 Task: Open Card Card0000000036 in Board Board0000000009 in Workspace WS0000000003 in Trello. Add Member Nikrathi889@gmail.com to Card Card0000000036 in Board Board0000000009 in Workspace WS0000000003 in Trello. Add Red Label titled Label0000000036 to Card Card0000000036 in Board Board0000000009 in Workspace WS0000000003 in Trello. Add Checklist CL0000000036 to Card Card0000000036 in Board Board0000000009 in Workspace WS0000000003 in Trello. Add Dates with Start Date as Nov 01 2023 and Due Date as Nov 30 2023 to Card Card0000000036 in Board Board0000000009 in Workspace WS0000000003 in Trello
Action: Mouse moved to (353, 513)
Screenshot: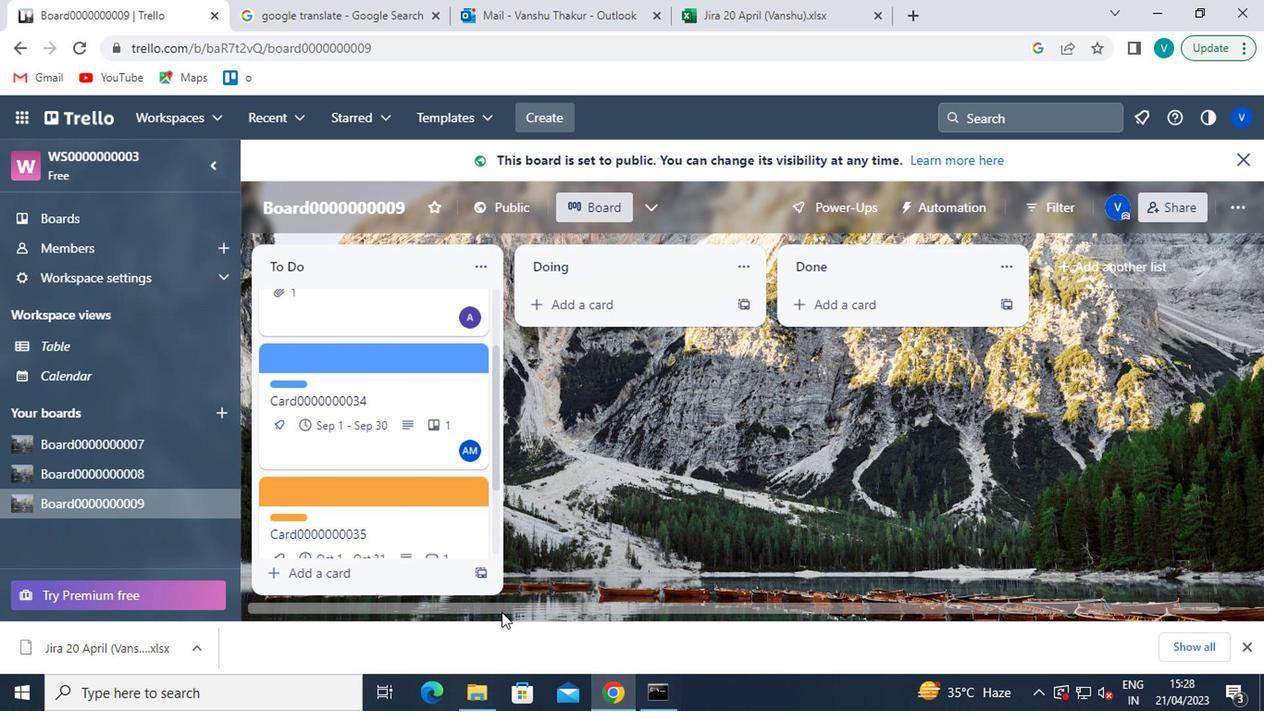 
Action: Mouse scrolled (353, 512) with delta (0, -1)
Screenshot: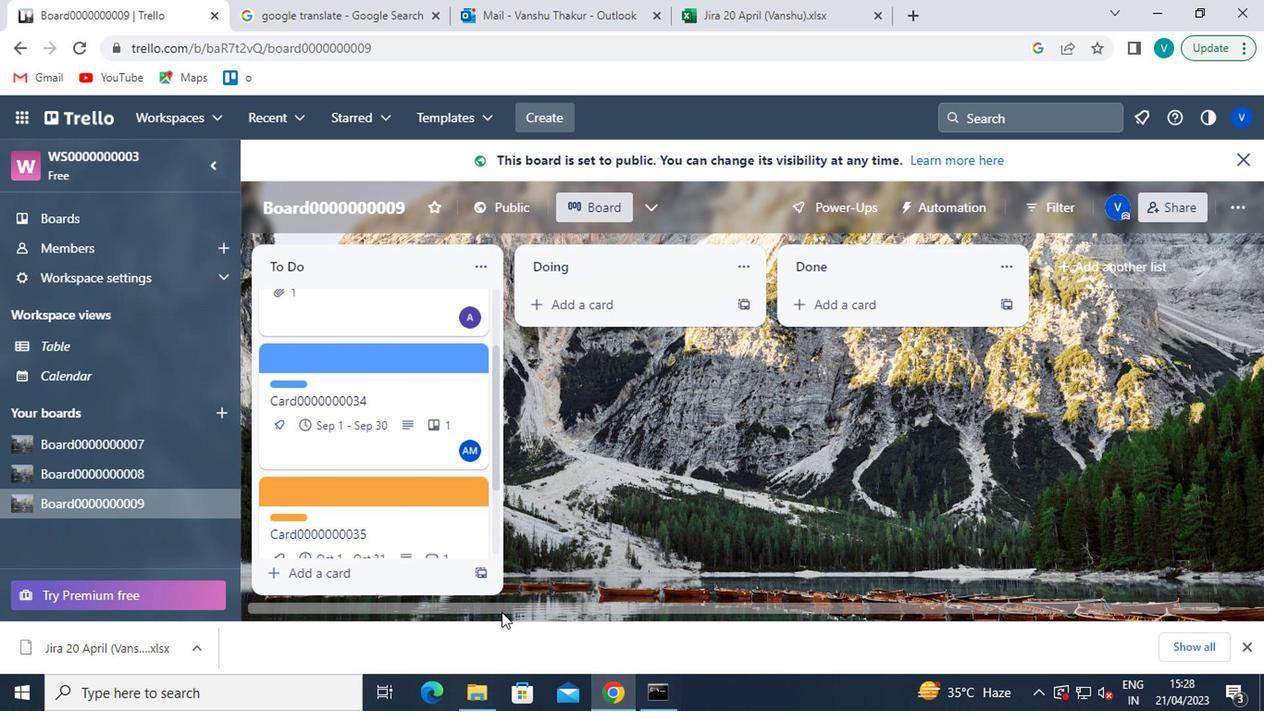 
Action: Mouse moved to (351, 502)
Screenshot: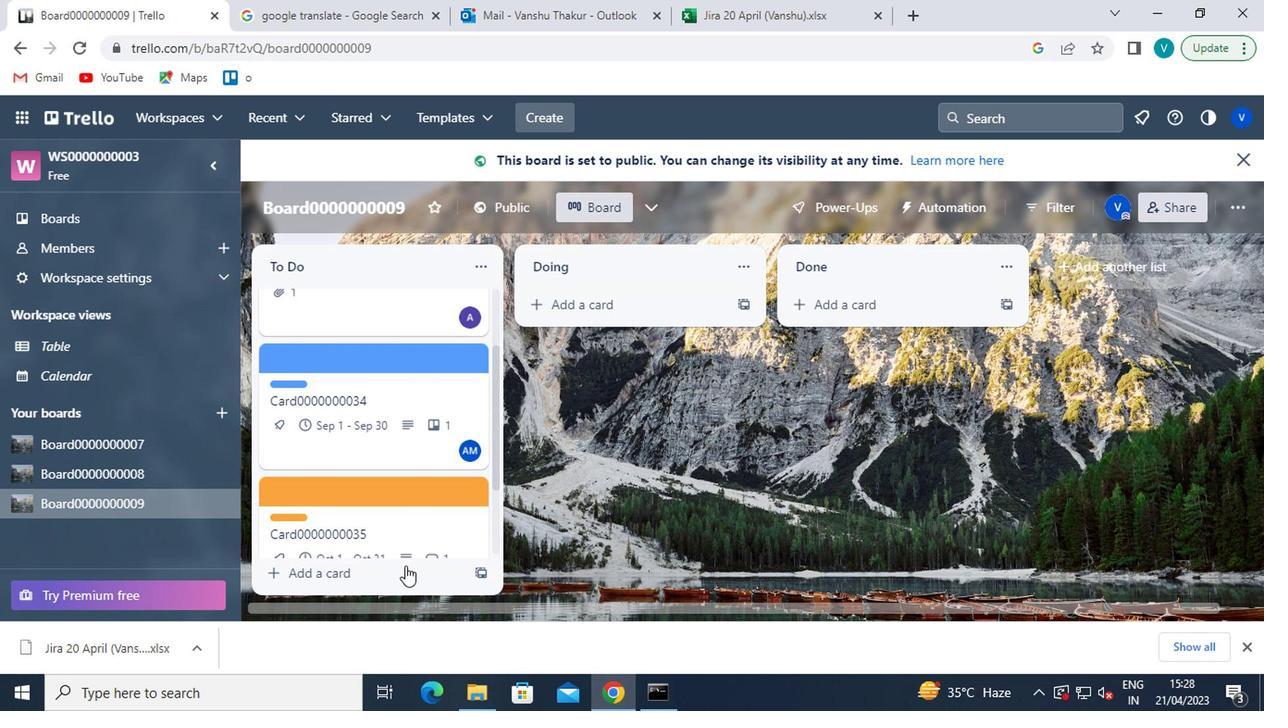 
Action: Mouse scrolled (351, 501) with delta (0, 0)
Screenshot: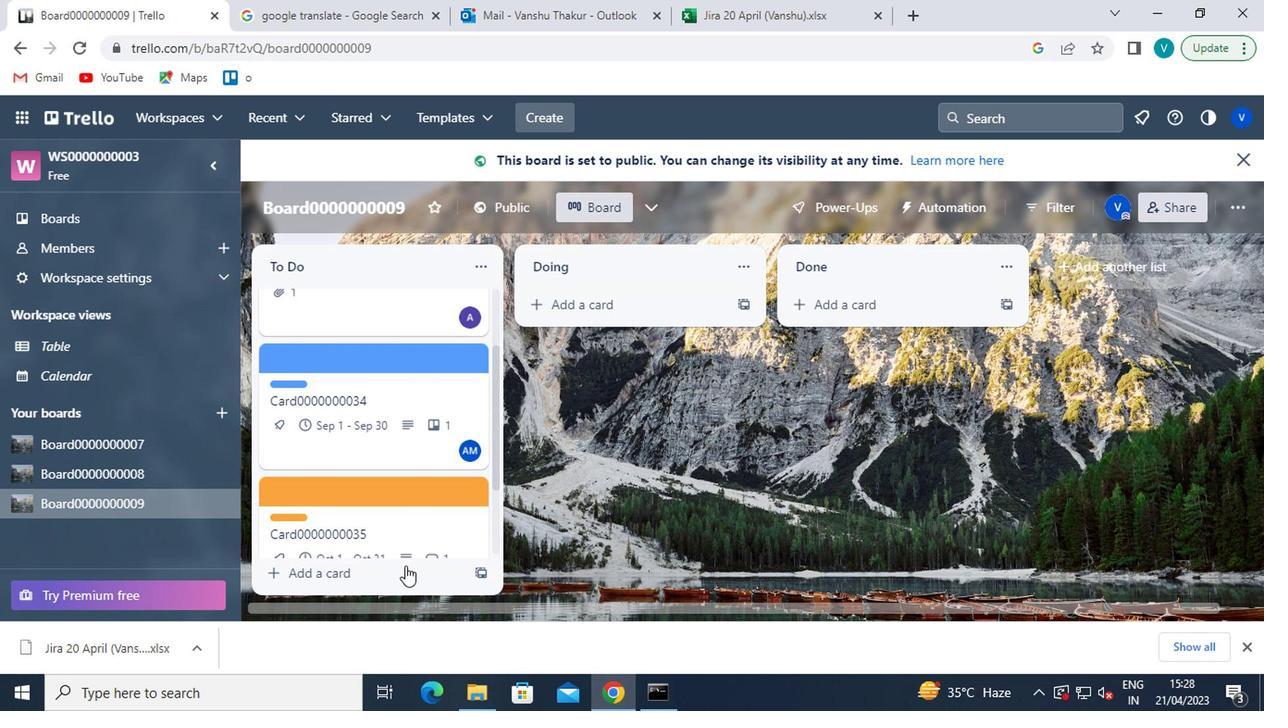 
Action: Mouse moved to (351, 502)
Screenshot: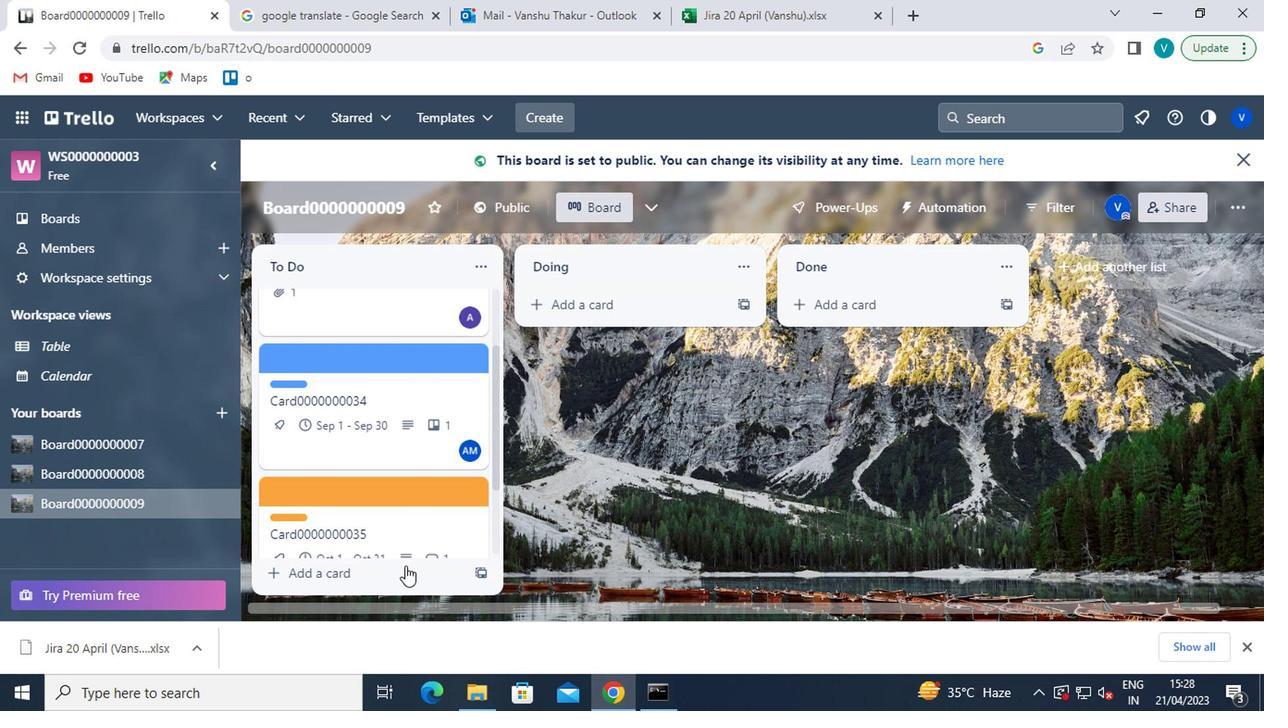
Action: Mouse scrolled (351, 501) with delta (0, 0)
Screenshot: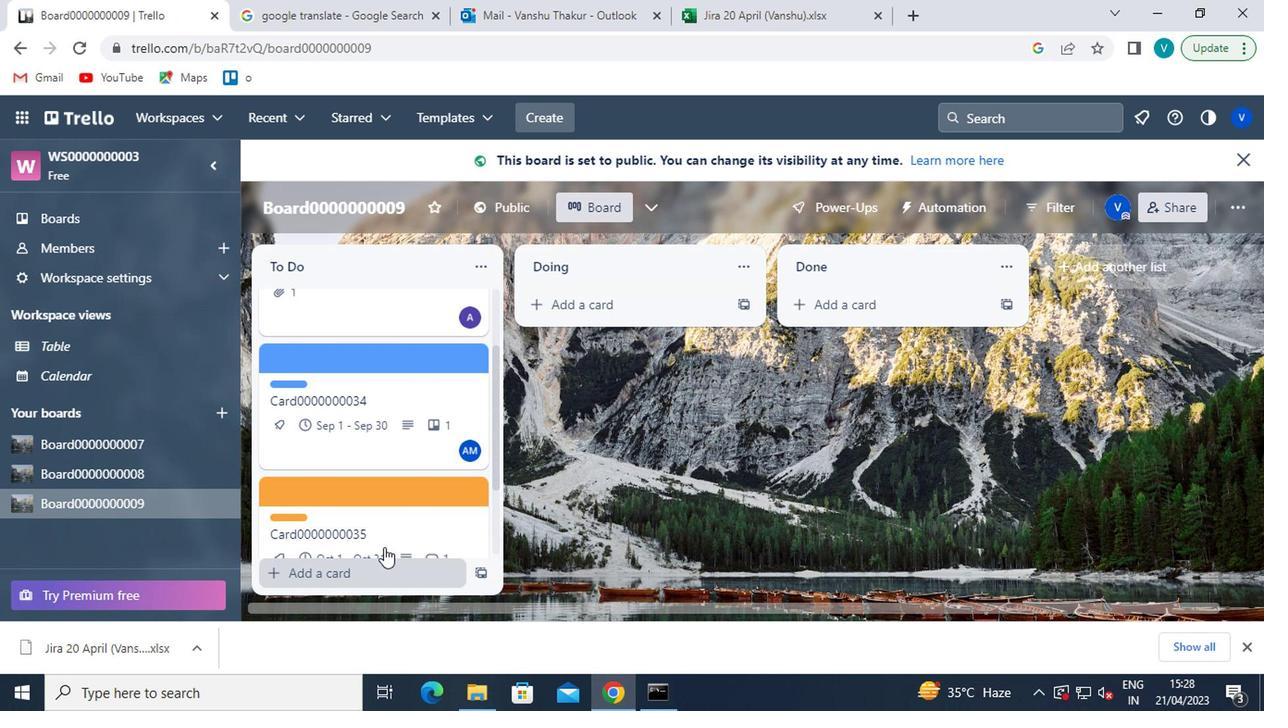 
Action: Mouse scrolled (351, 501) with delta (0, 0)
Screenshot: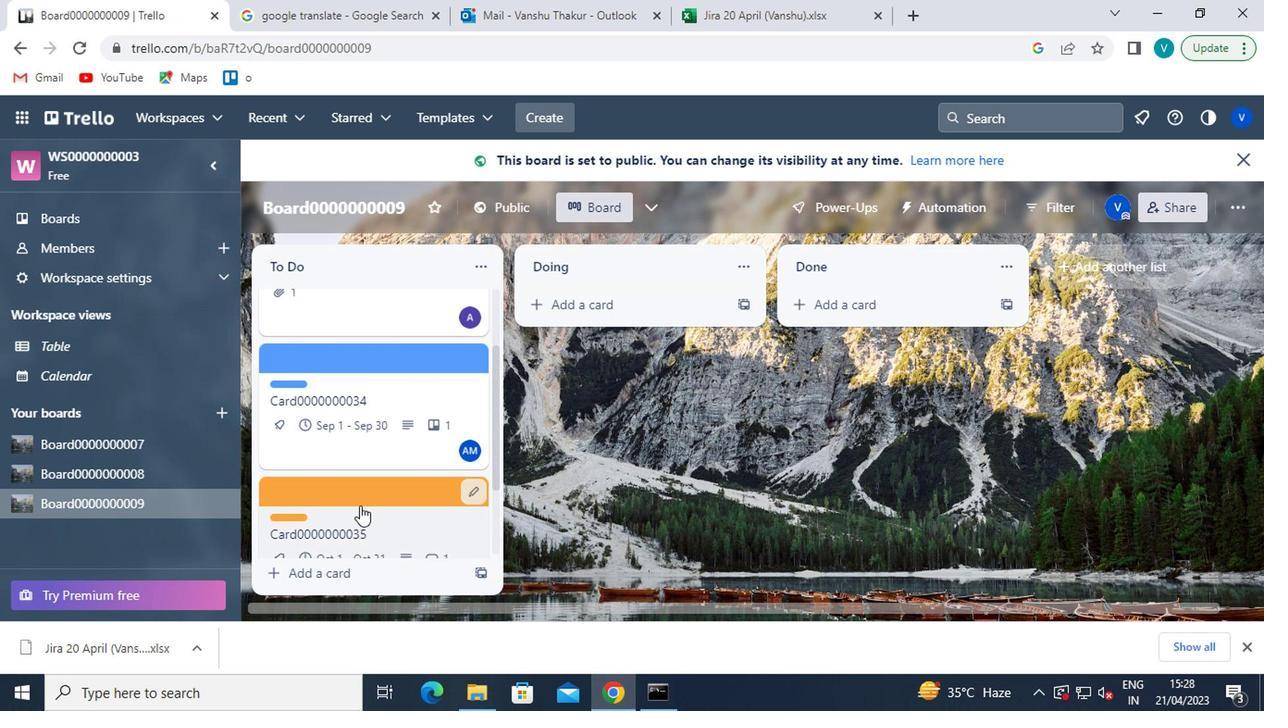
Action: Mouse scrolled (351, 501) with delta (0, 0)
Screenshot: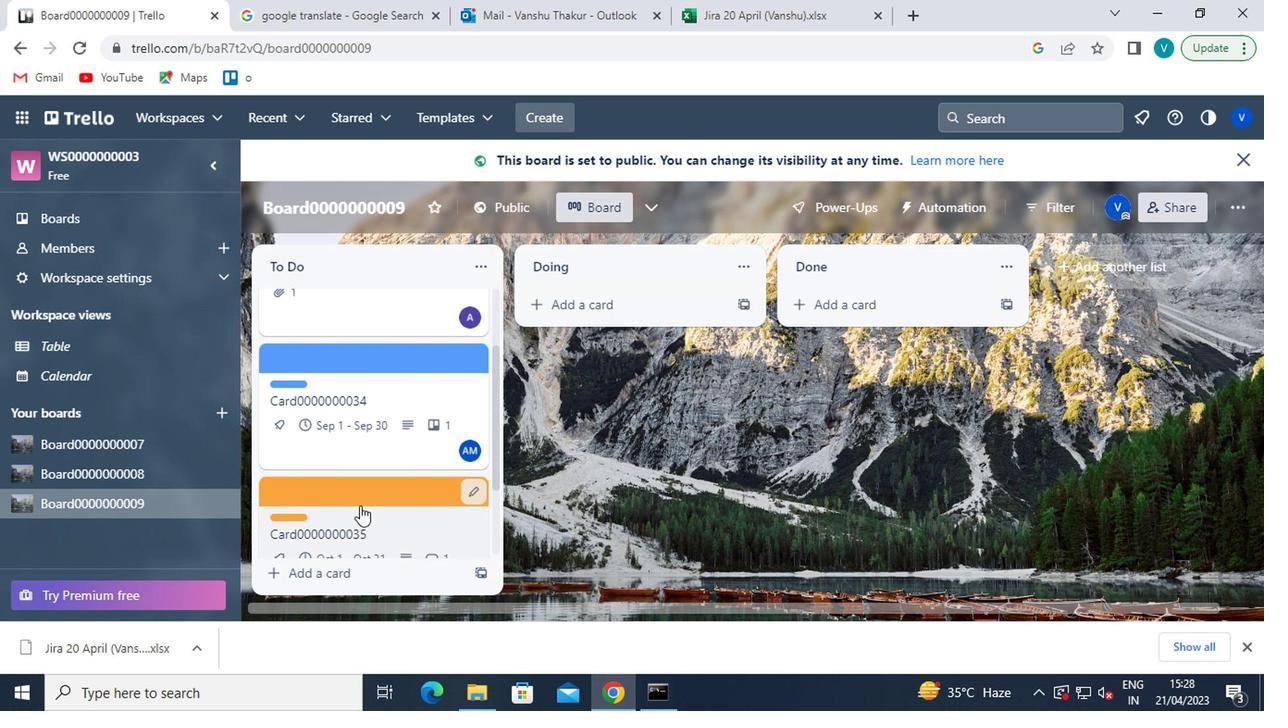 
Action: Mouse moved to (364, 528)
Screenshot: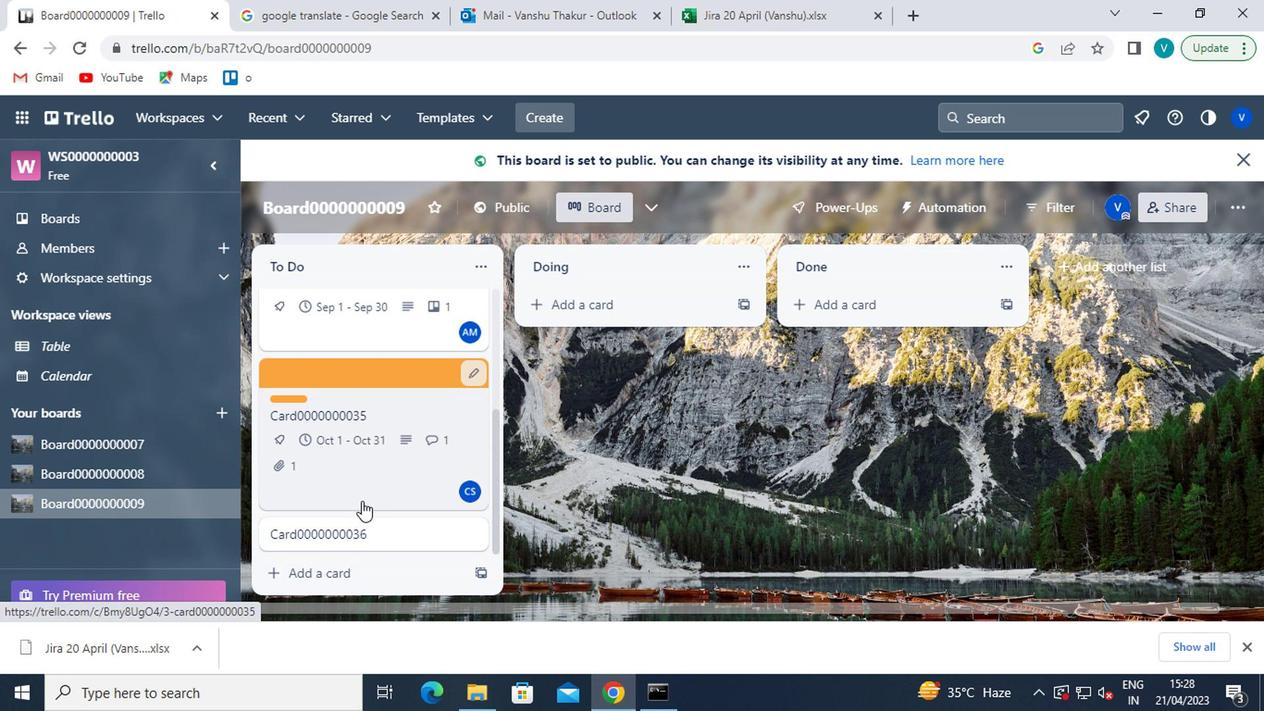 
Action: Mouse pressed left at (364, 528)
Screenshot: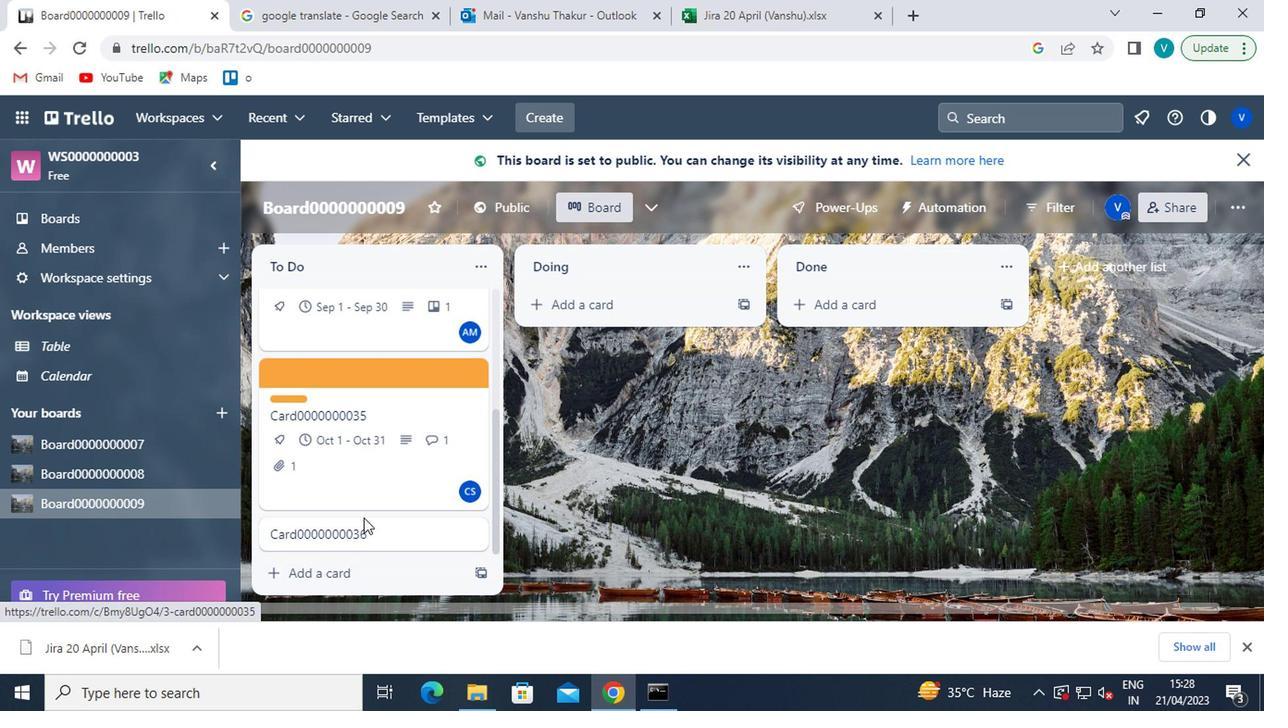 
Action: Mouse moved to (850, 263)
Screenshot: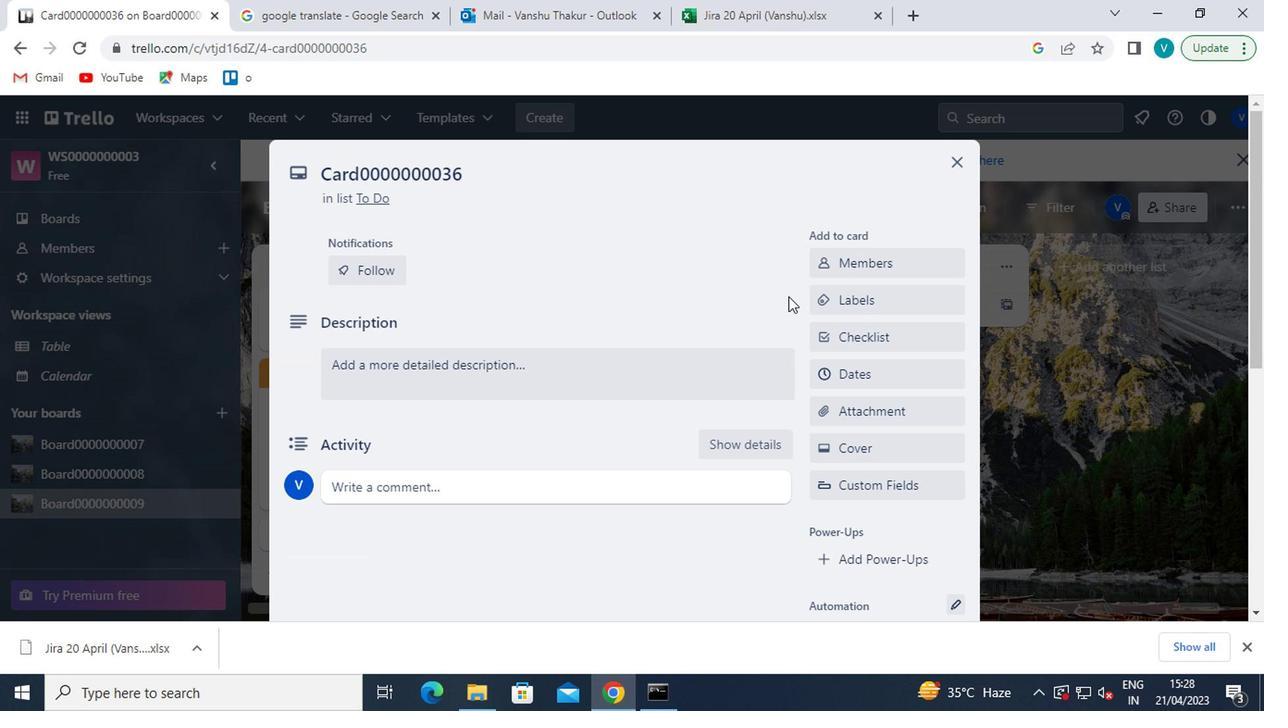 
Action: Mouse pressed left at (850, 263)
Screenshot: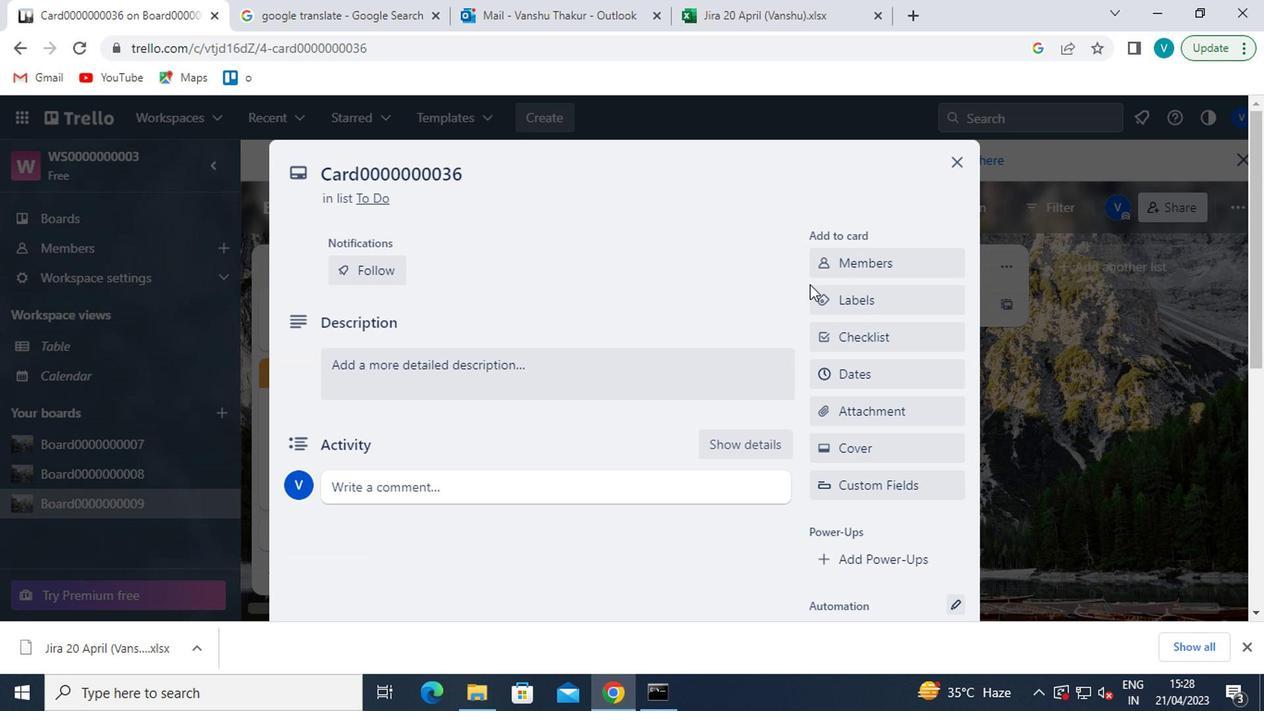 
Action: Mouse moved to (867, 358)
Screenshot: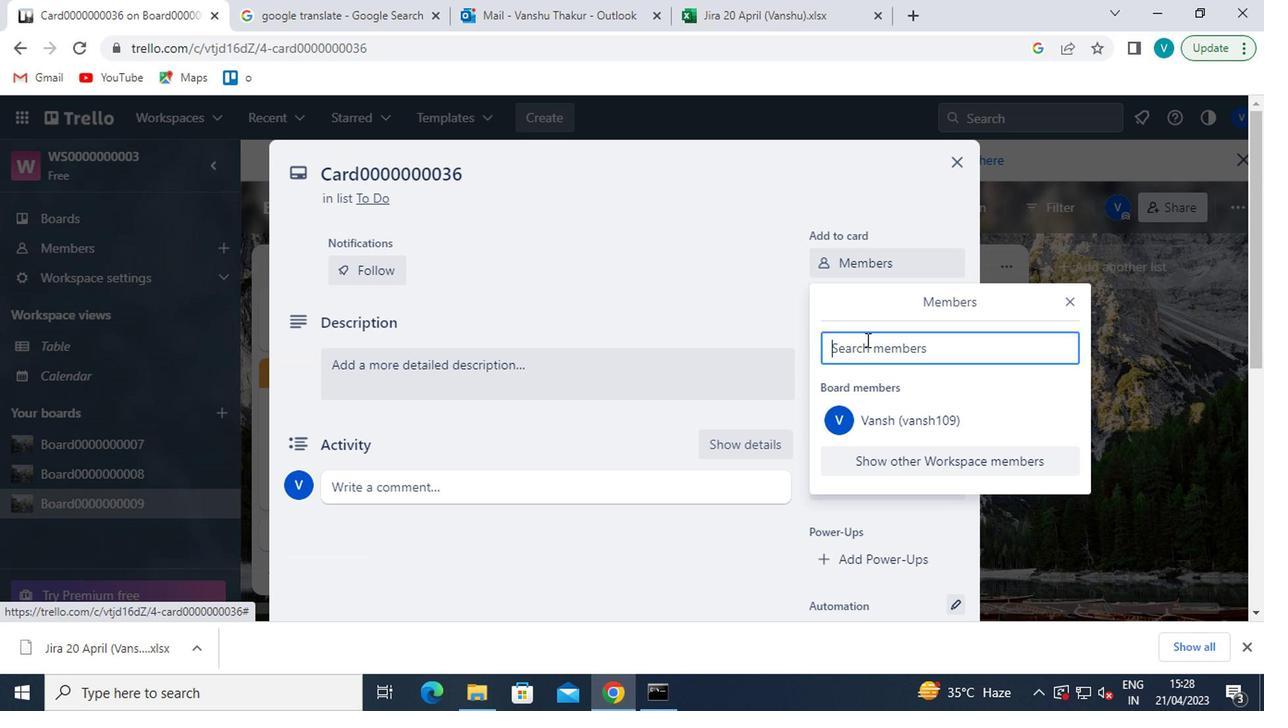 
Action: Mouse pressed left at (867, 358)
Screenshot: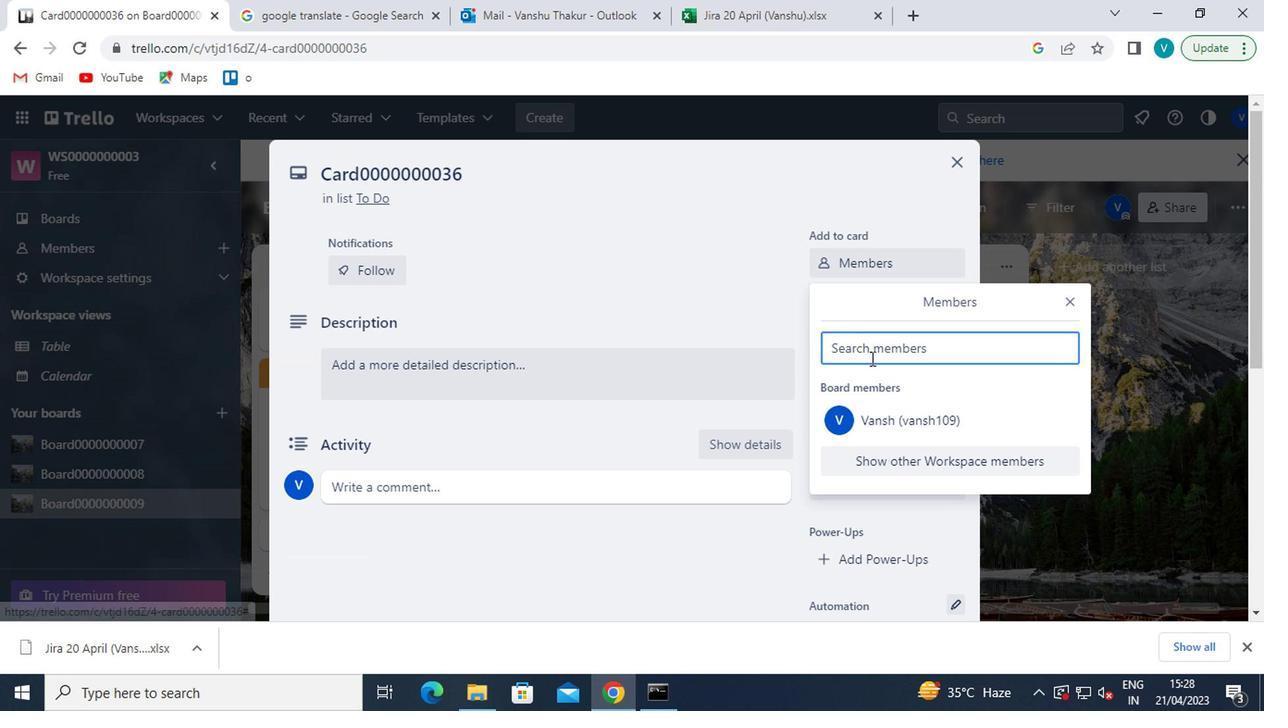 
Action: Mouse moved to (873, 360)
Screenshot: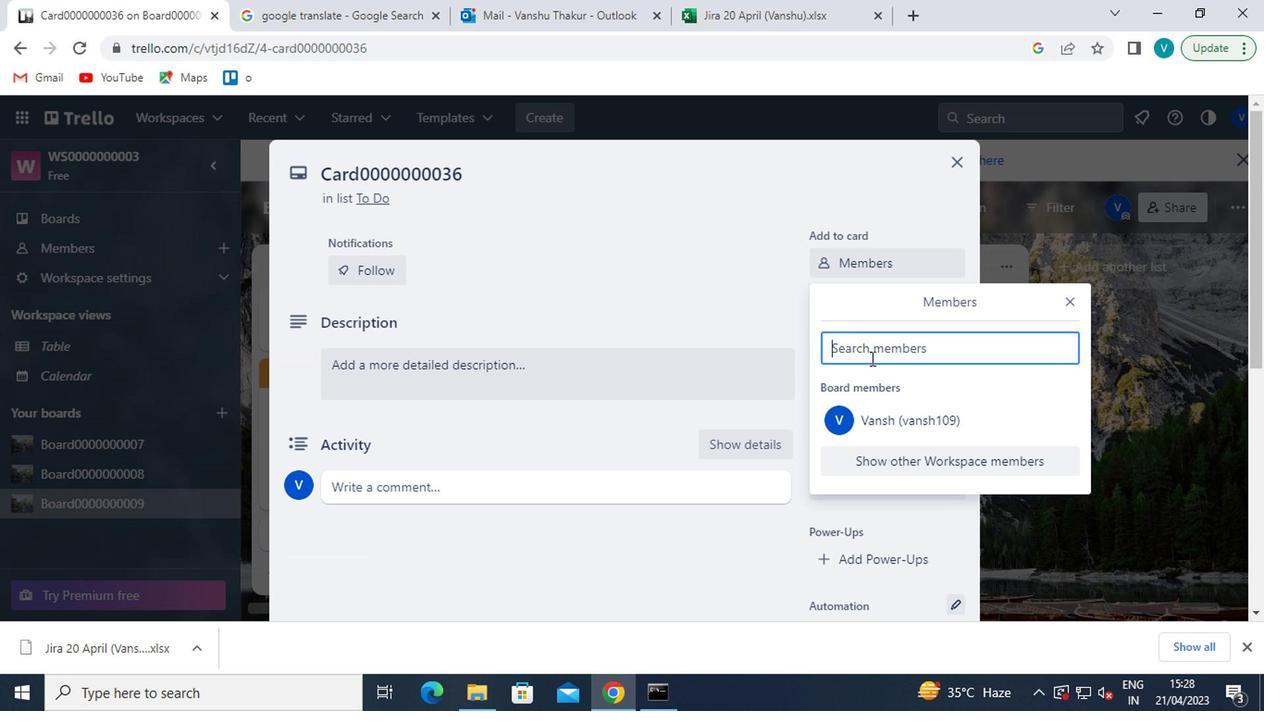 
Action: Key pressed <Key.shift>NIKRATH
Screenshot: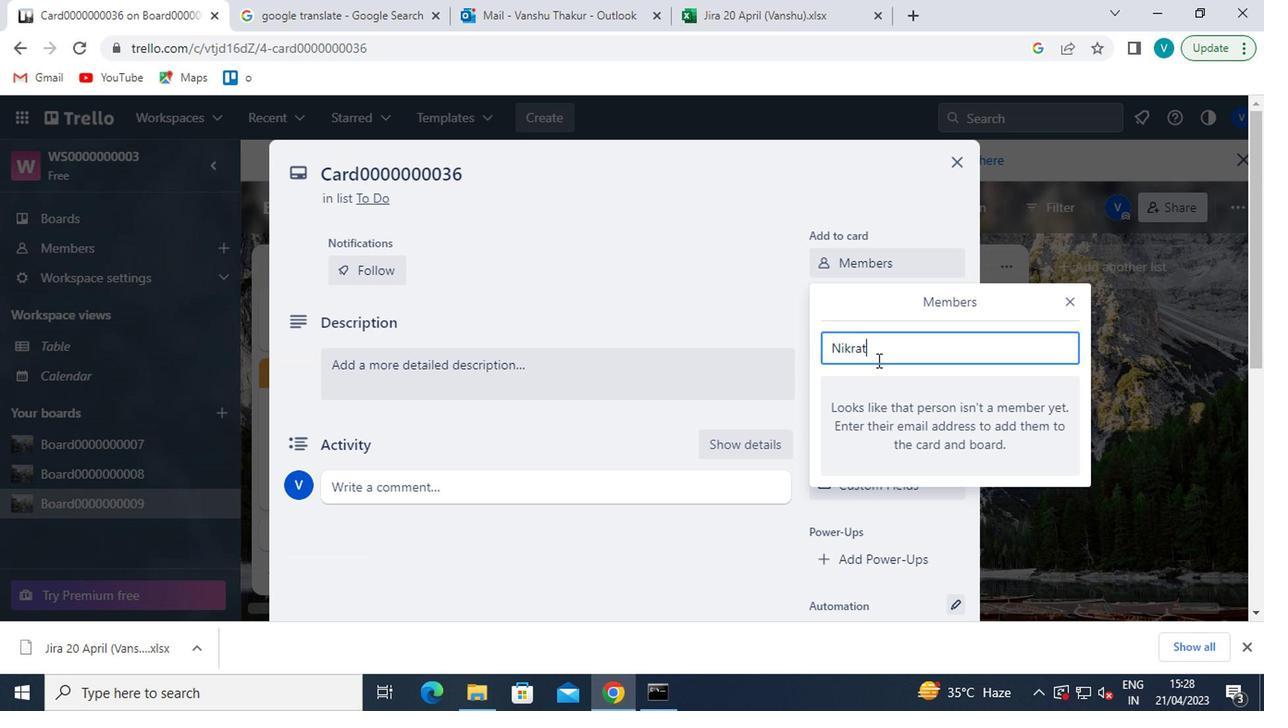 
Action: Mouse moved to (872, 360)
Screenshot: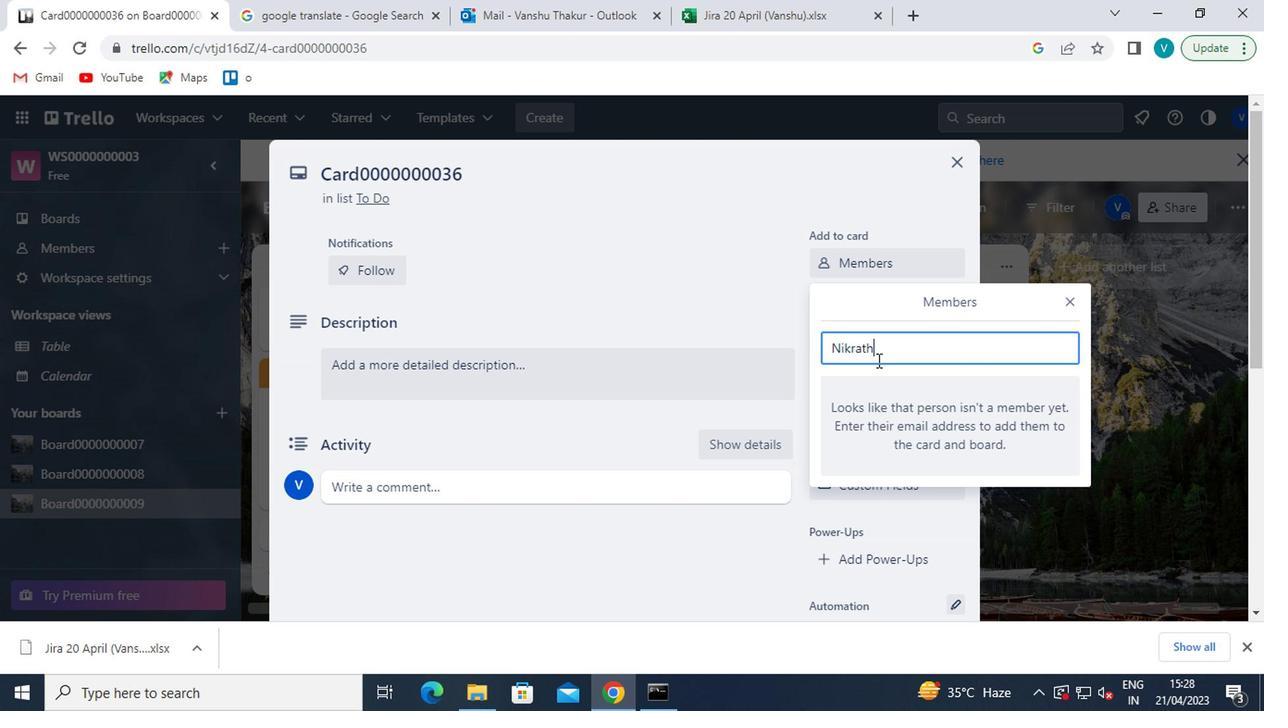 
Action: Key pressed I889<Key.shift>@GMAIL.COM
Screenshot: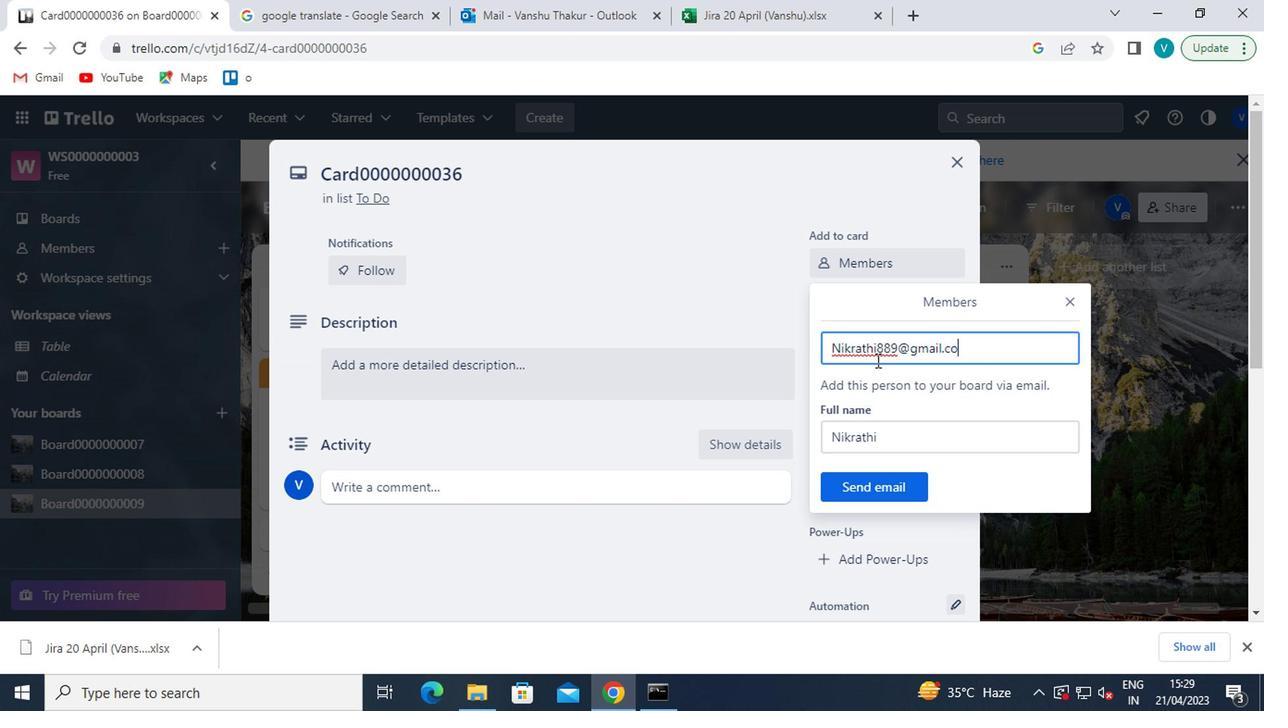 
Action: Mouse moved to (888, 479)
Screenshot: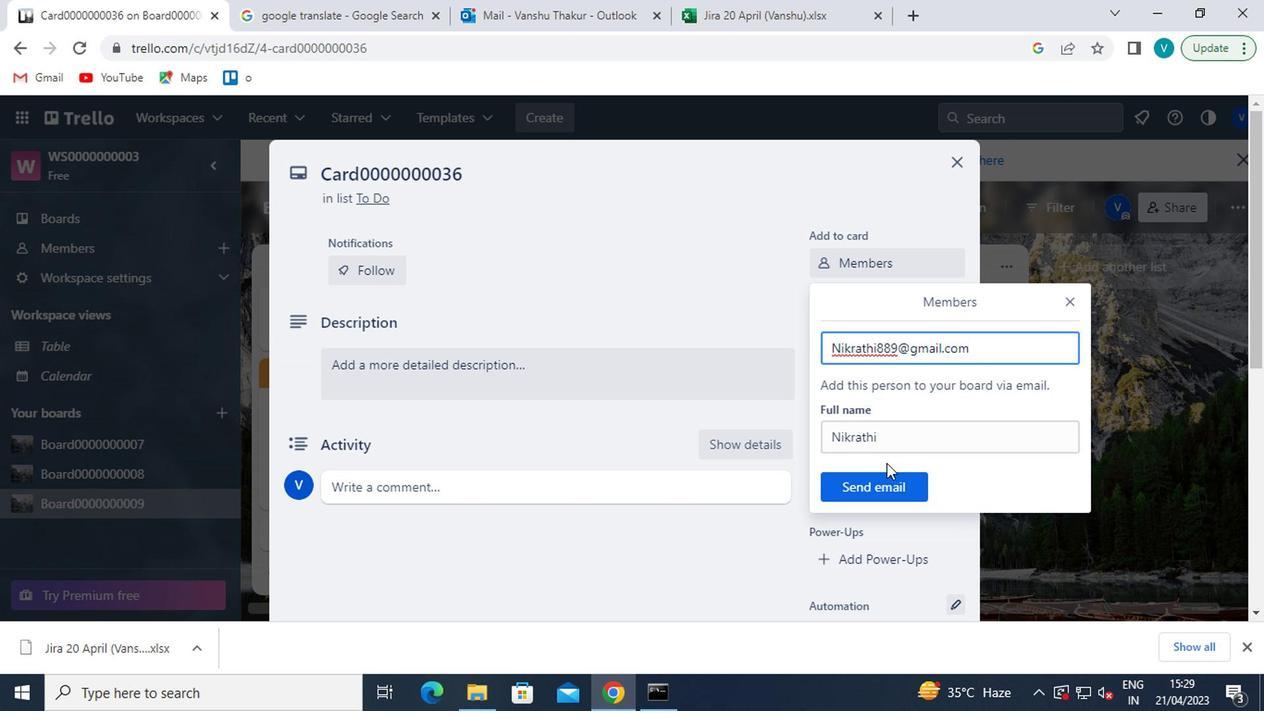 
Action: Mouse pressed left at (888, 479)
Screenshot: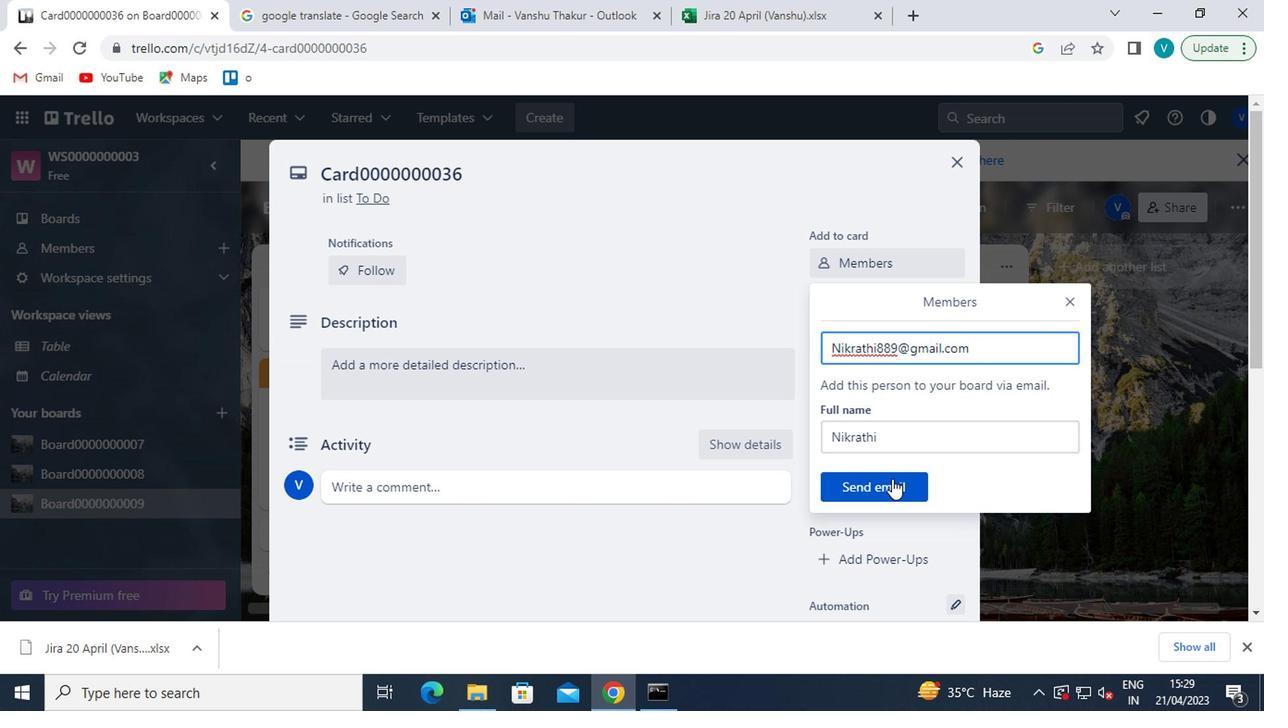 
Action: Mouse moved to (912, 309)
Screenshot: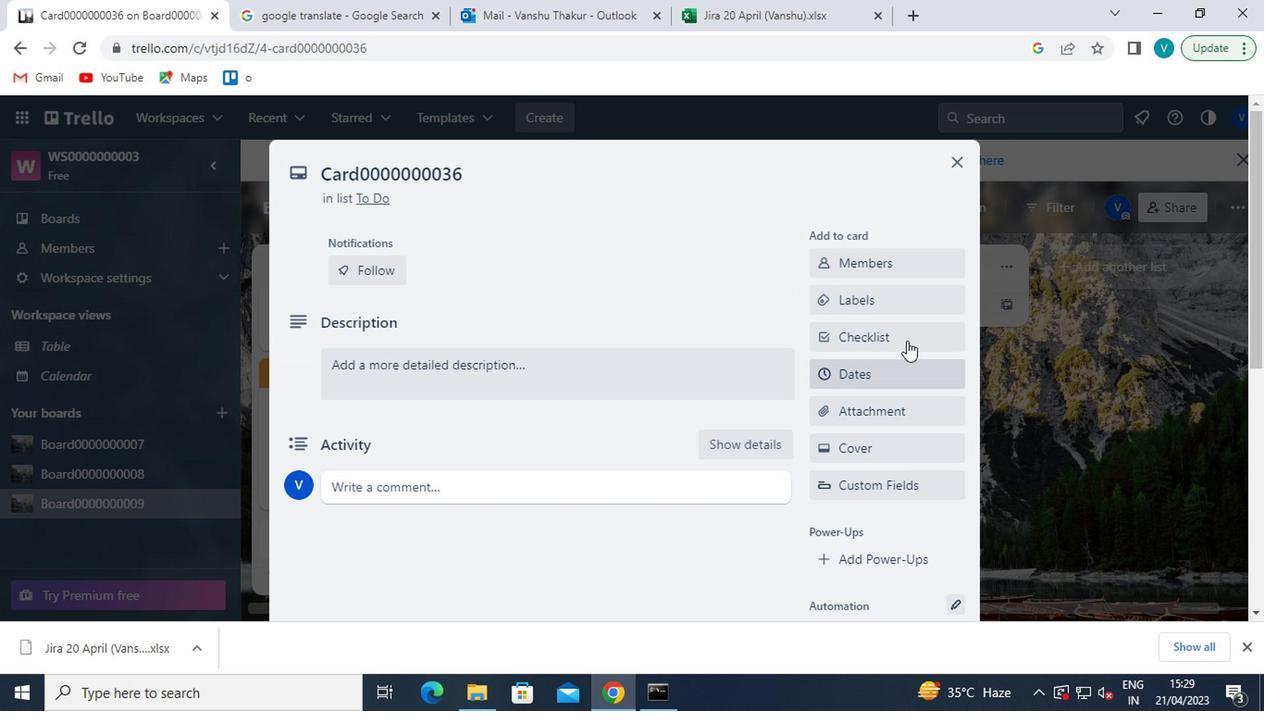 
Action: Mouse pressed left at (912, 309)
Screenshot: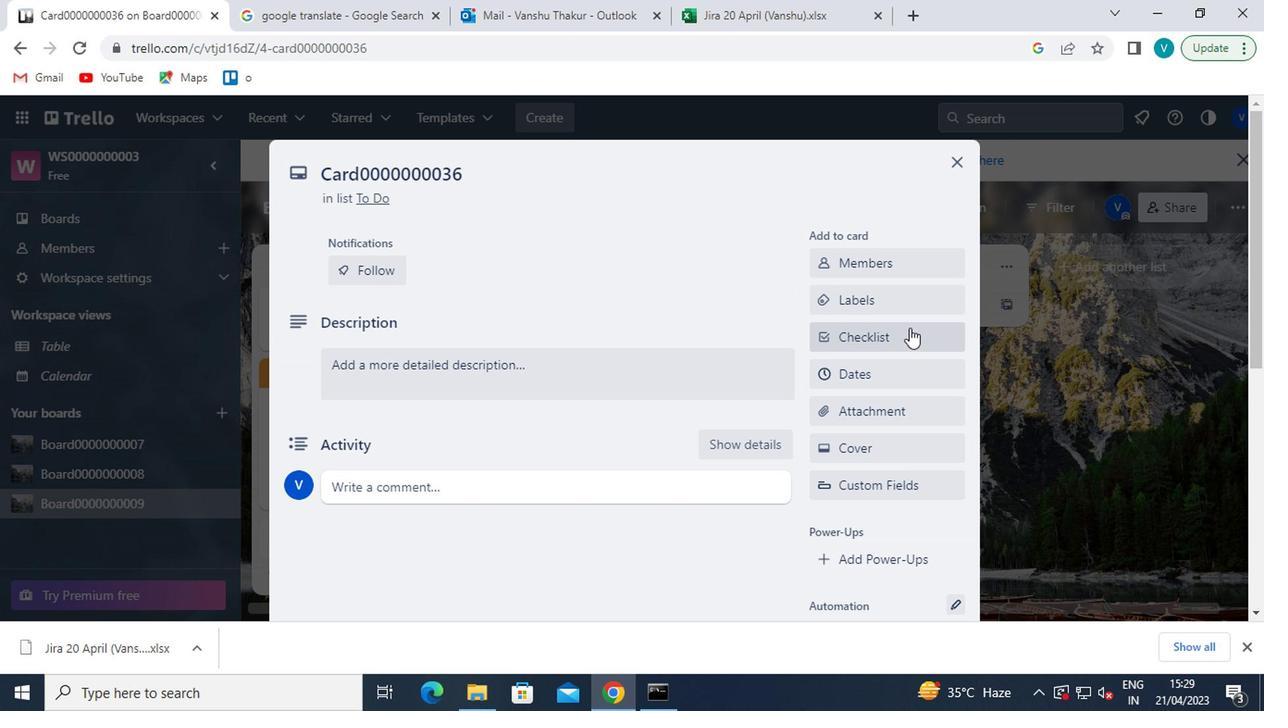 
Action: Mouse moved to (936, 586)
Screenshot: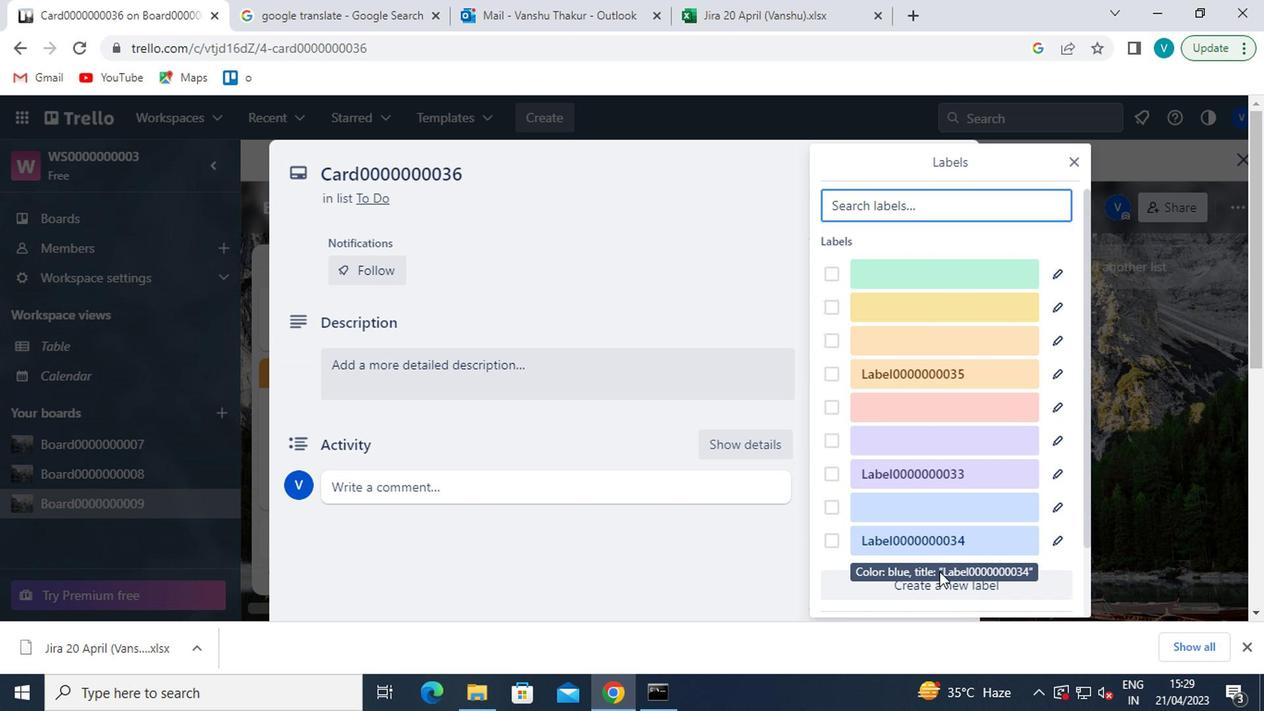 
Action: Mouse pressed left at (936, 586)
Screenshot: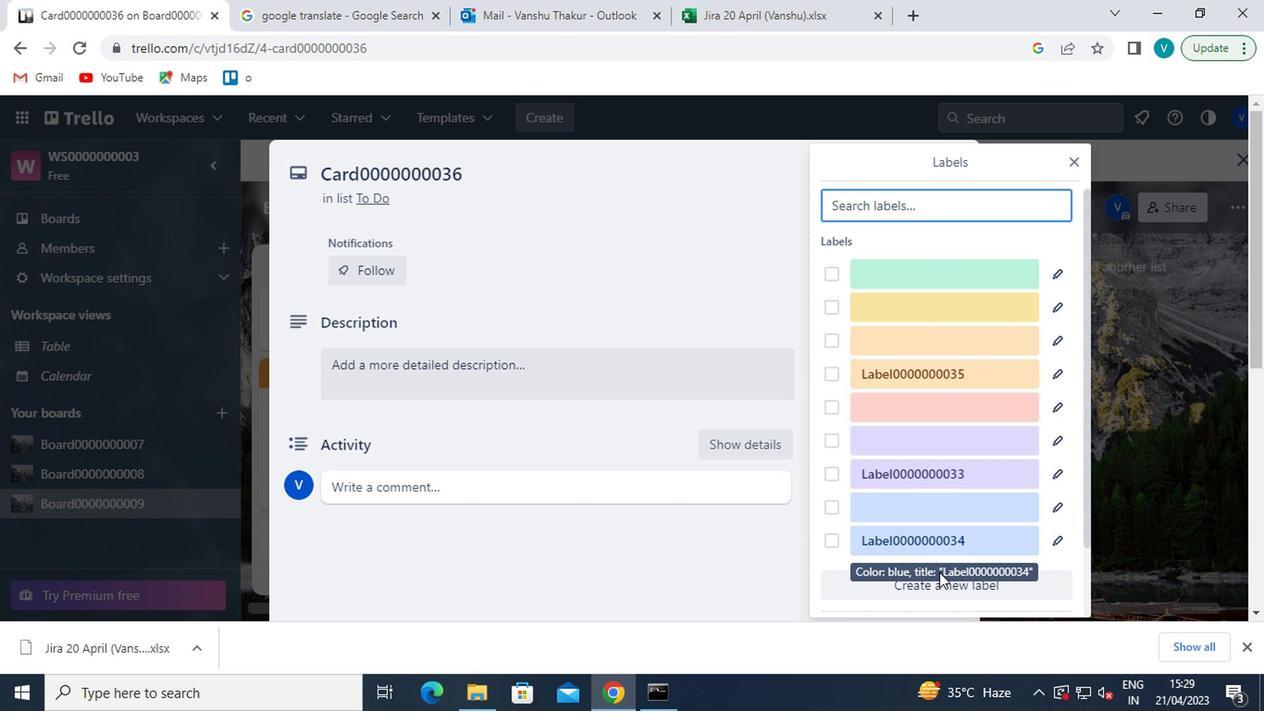 
Action: Mouse moved to (999, 433)
Screenshot: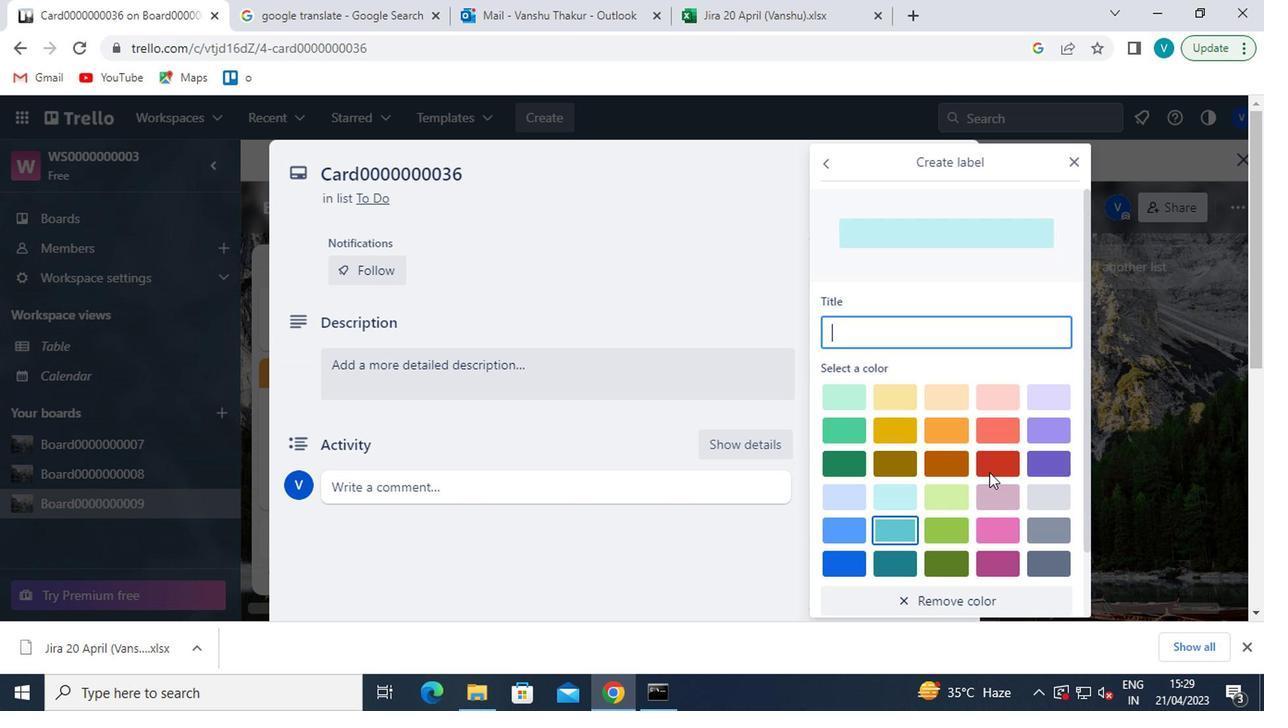 
Action: Mouse pressed left at (999, 433)
Screenshot: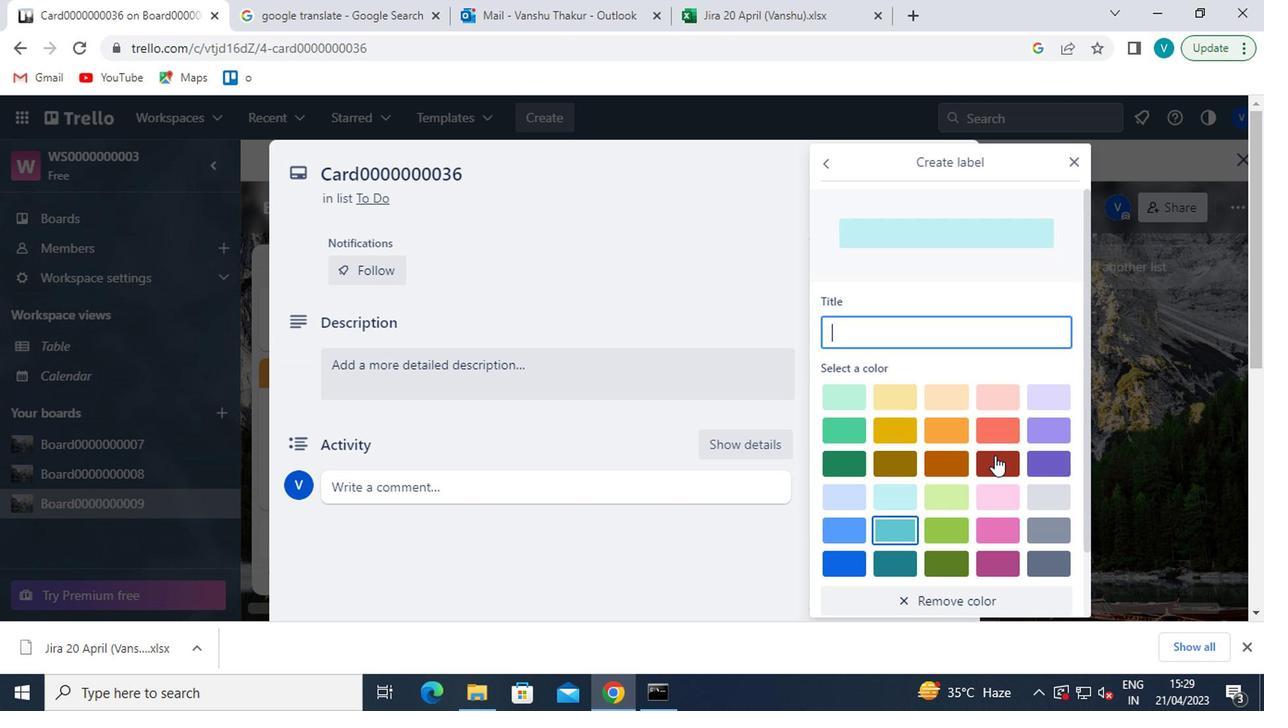 
Action: Mouse moved to (981, 340)
Screenshot: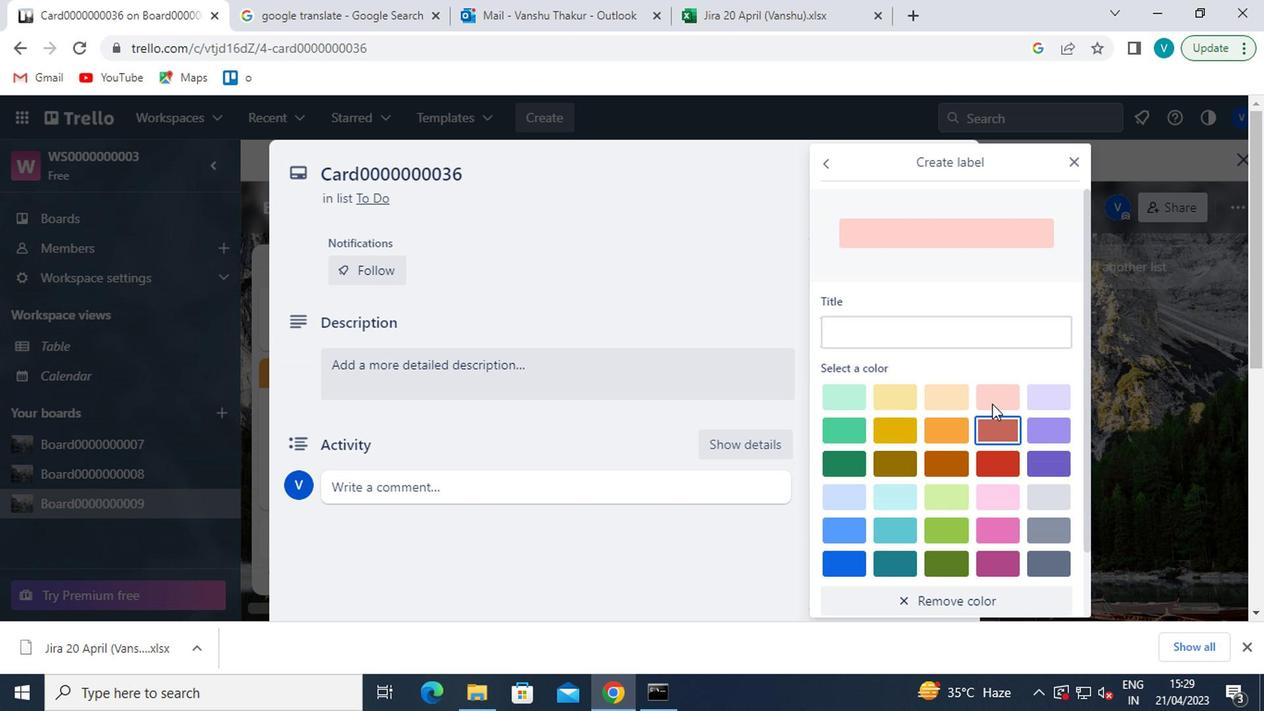 
Action: Mouse pressed left at (981, 340)
Screenshot: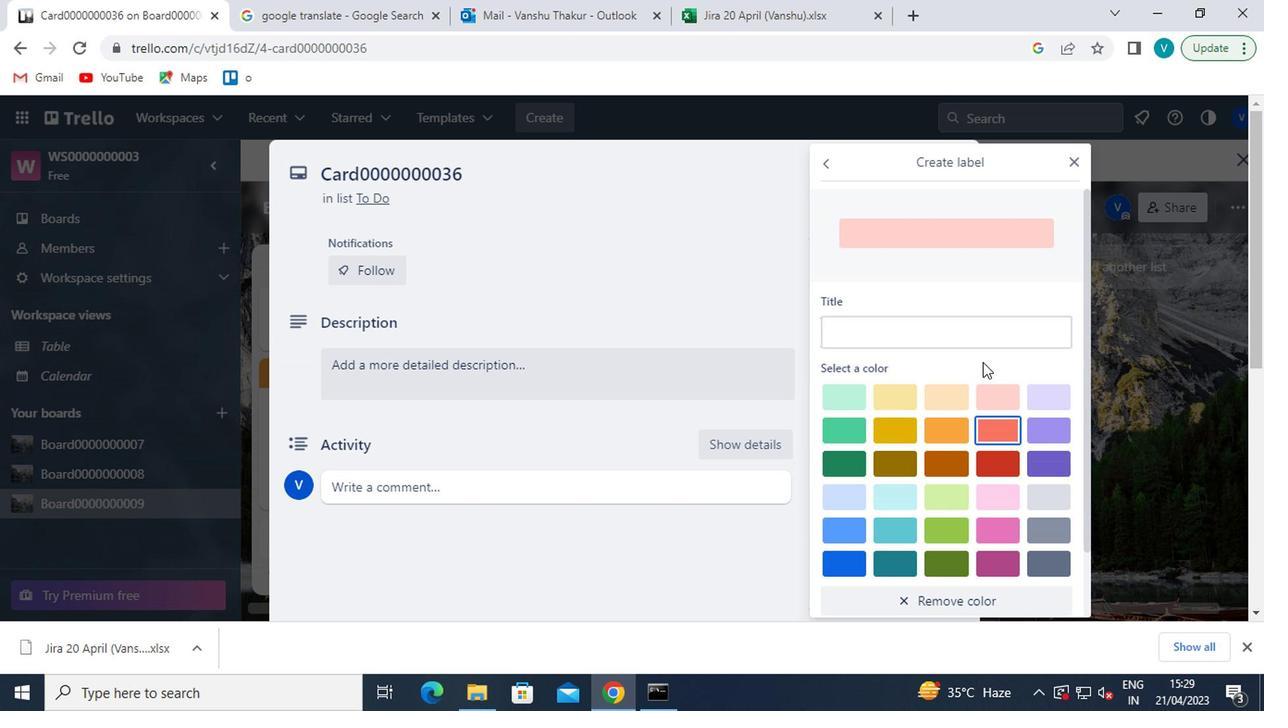 
Action: Key pressed <Key.shift>LABEL0000000036
Screenshot: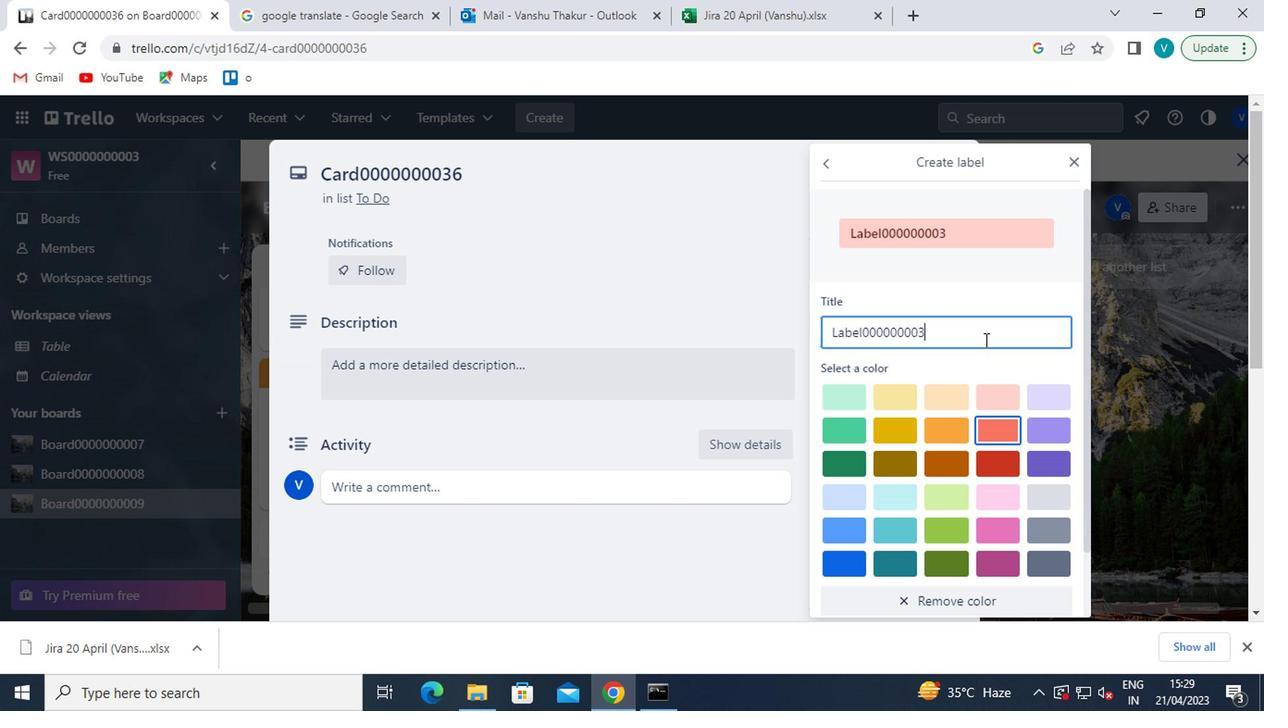
Action: Mouse scrolled (981, 339) with delta (0, -1)
Screenshot: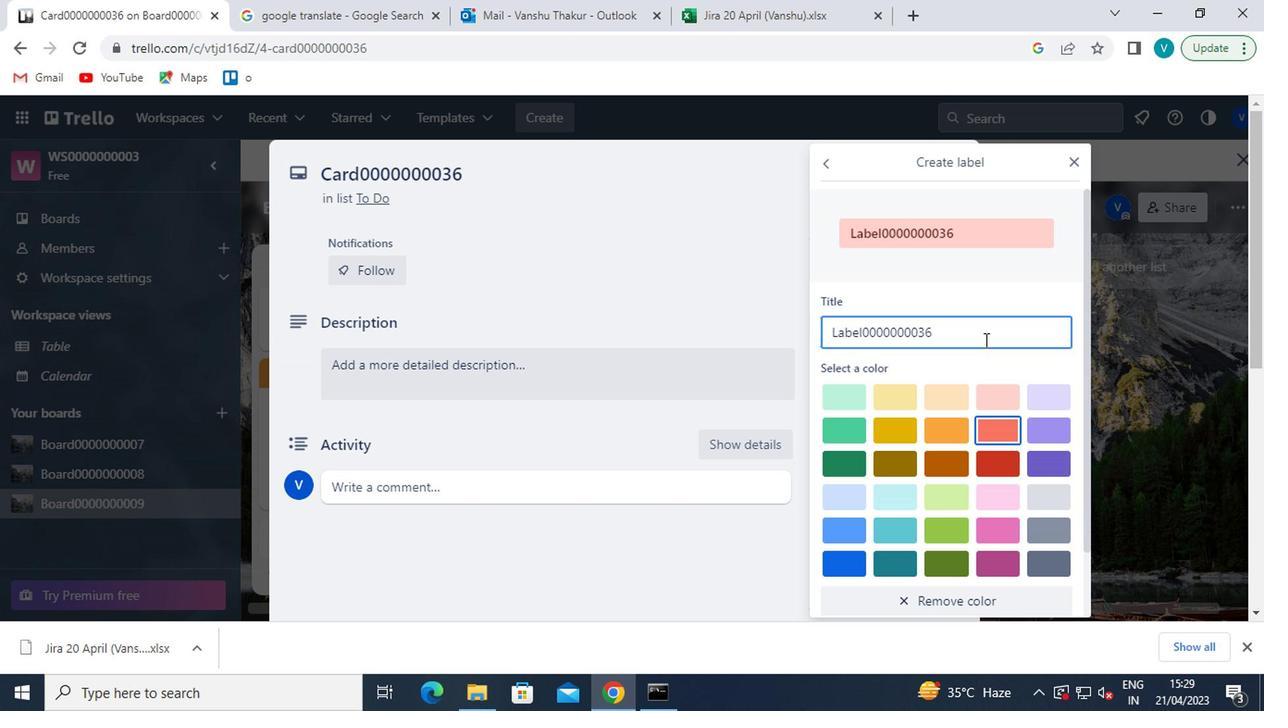 
Action: Mouse scrolled (981, 339) with delta (0, -1)
Screenshot: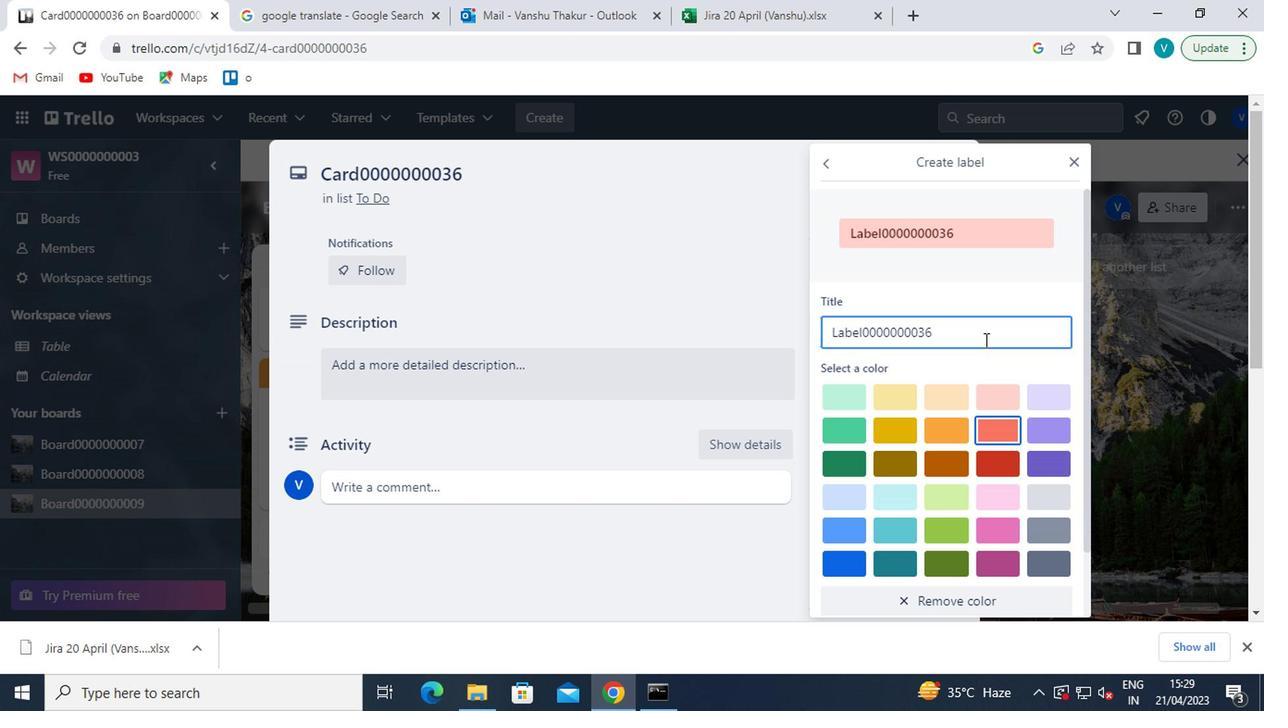 
Action: Mouse scrolled (981, 339) with delta (0, -1)
Screenshot: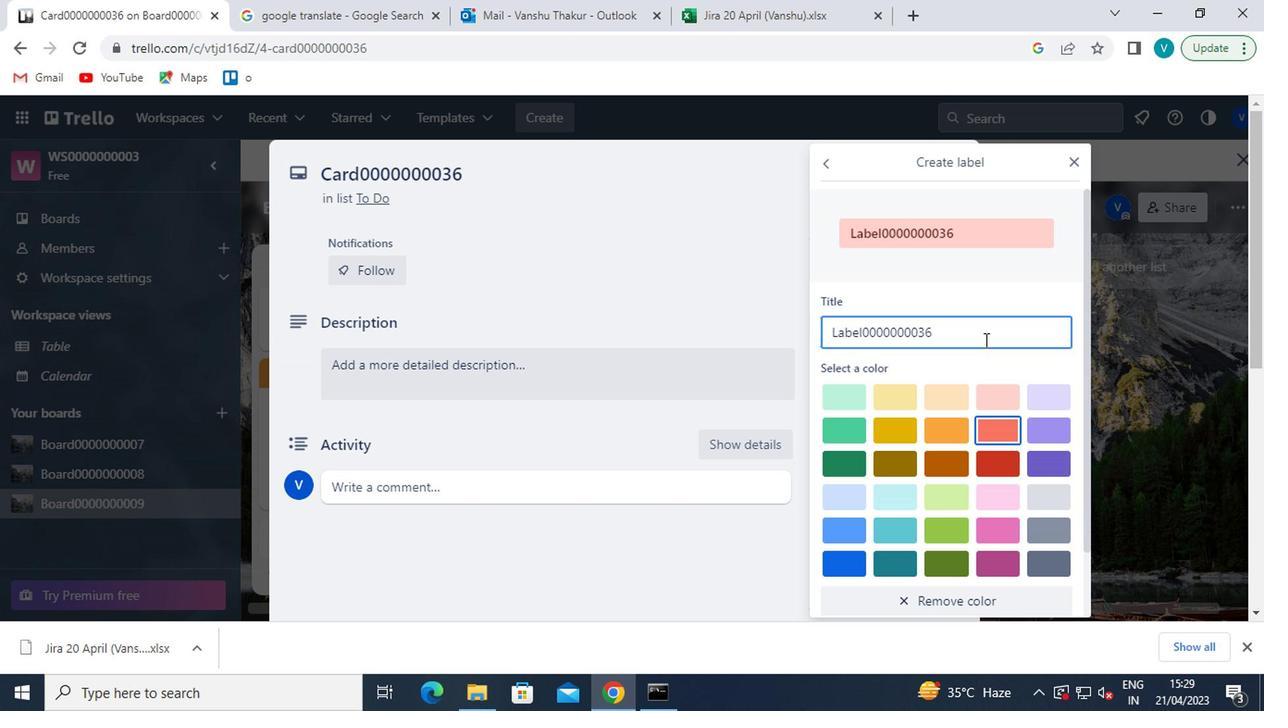 
Action: Mouse scrolled (981, 339) with delta (0, -1)
Screenshot: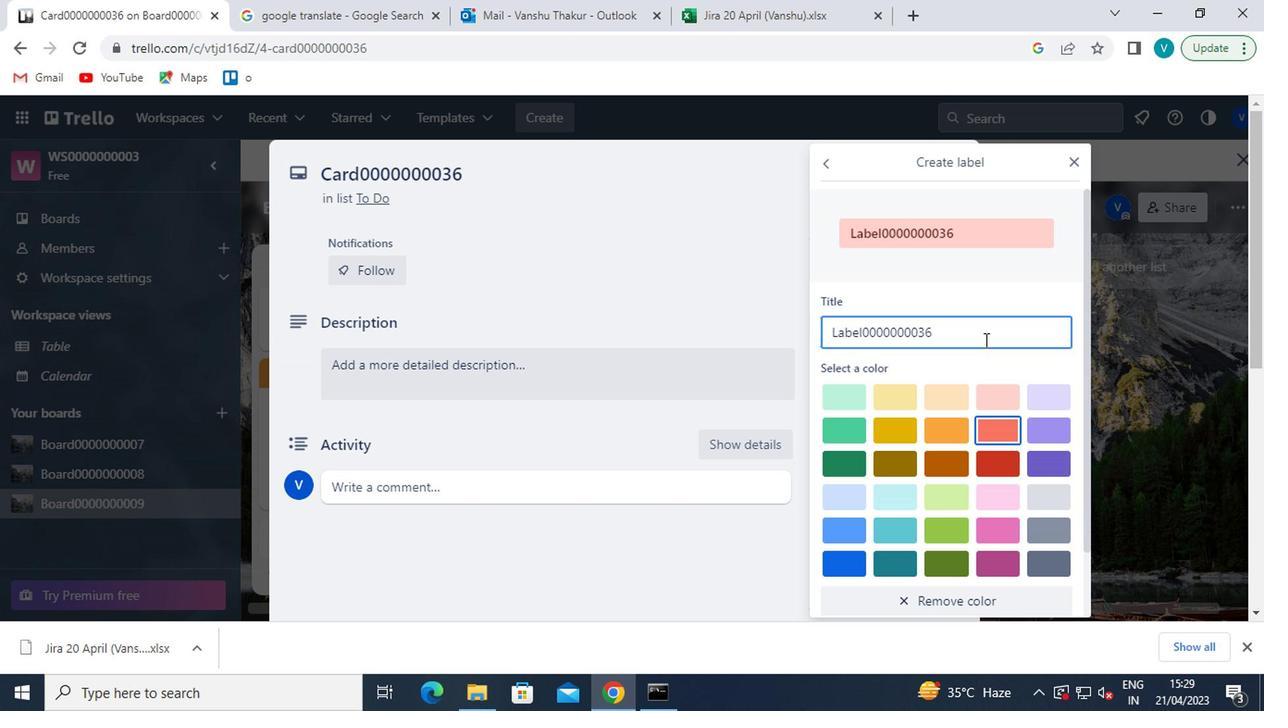 
Action: Mouse moved to (854, 580)
Screenshot: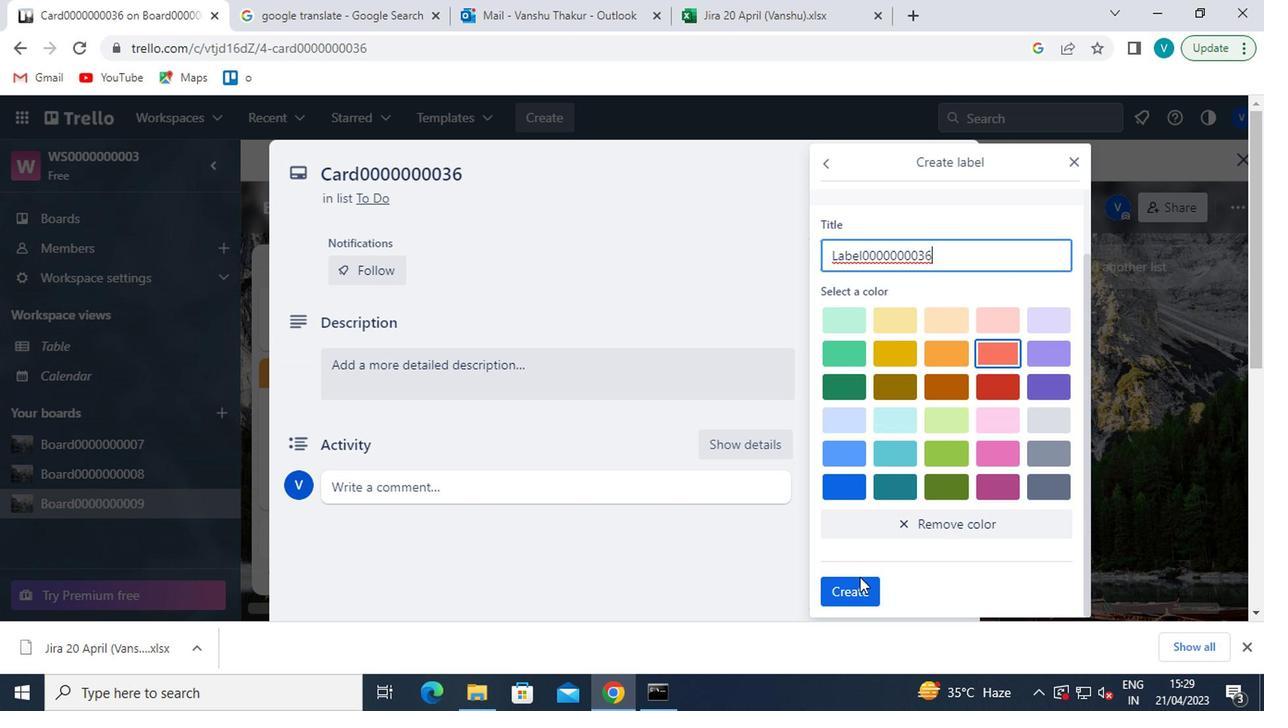 
Action: Mouse pressed left at (854, 580)
Screenshot: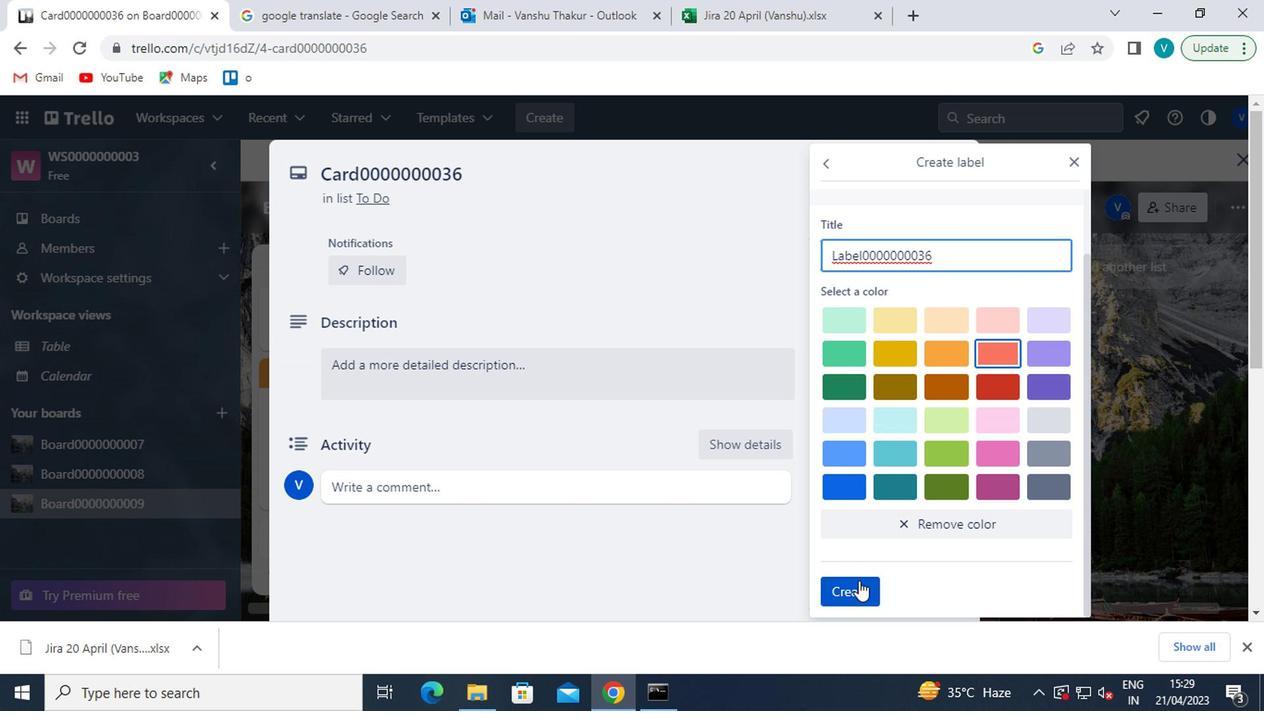 
Action: Mouse moved to (1066, 167)
Screenshot: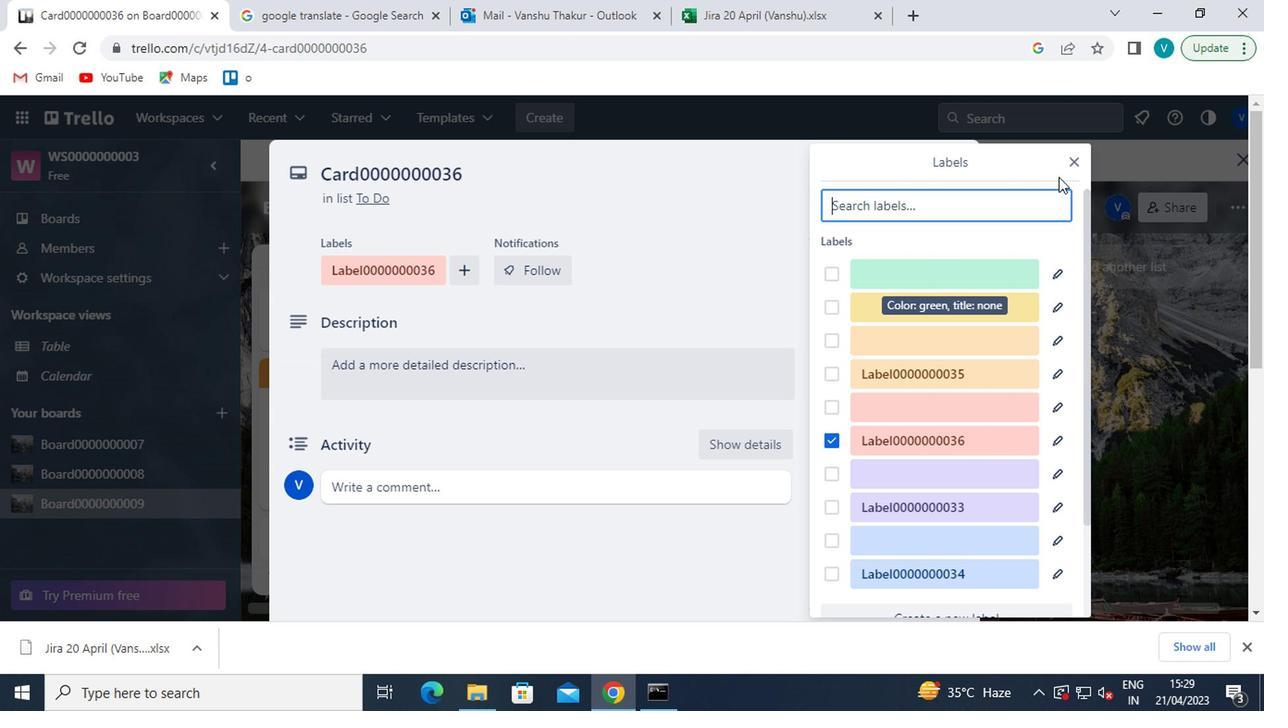 
Action: Mouse pressed left at (1066, 167)
Screenshot: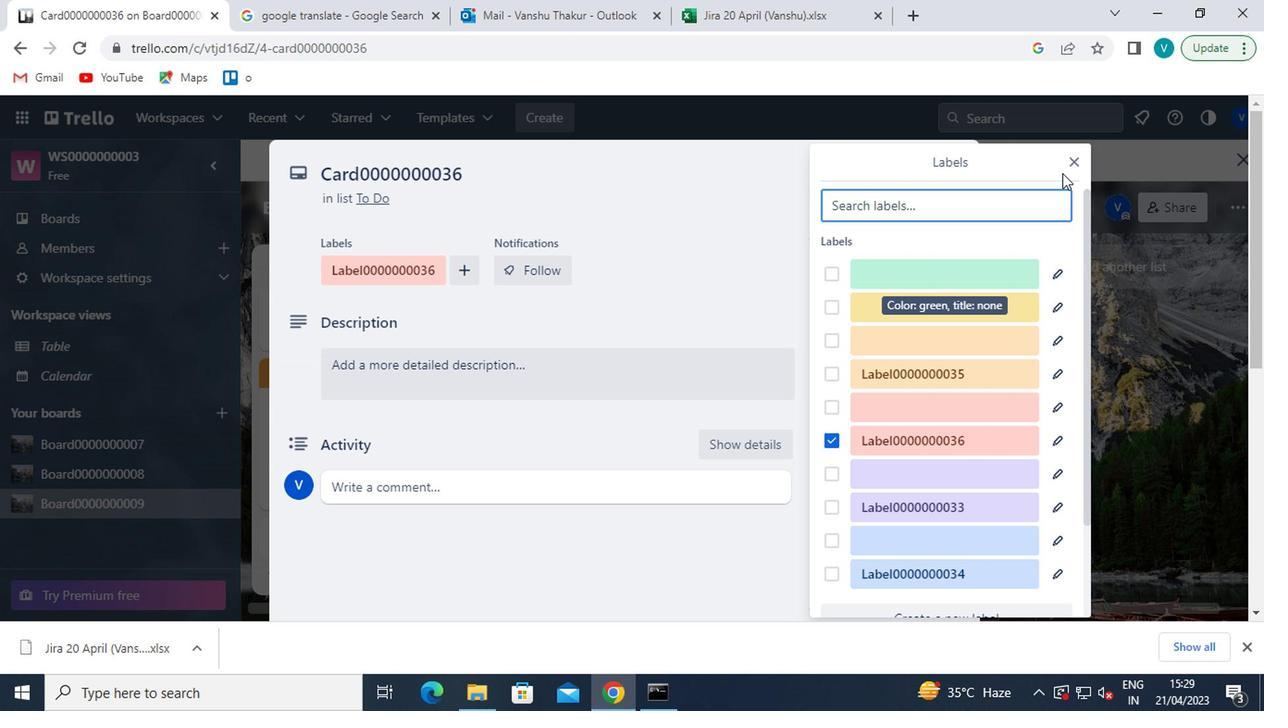 
Action: Mouse moved to (1069, 165)
Screenshot: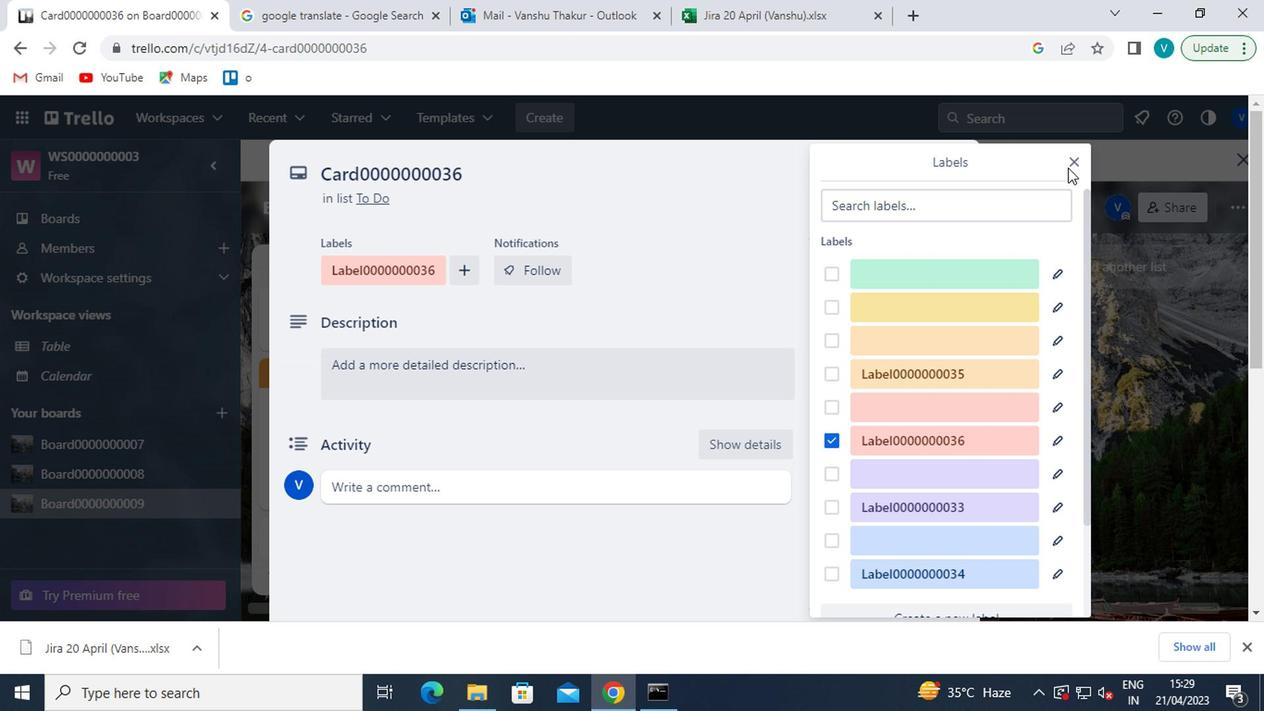 
Action: Mouse pressed left at (1069, 165)
Screenshot: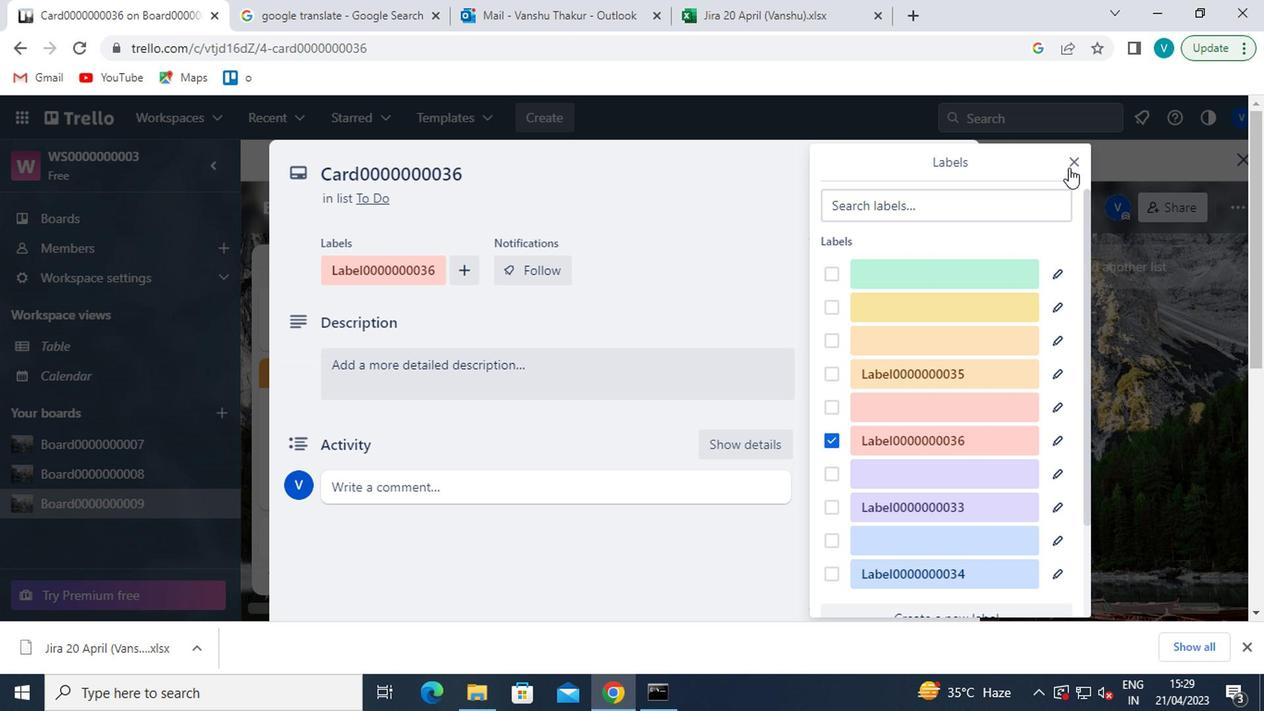 
Action: Mouse moved to (925, 340)
Screenshot: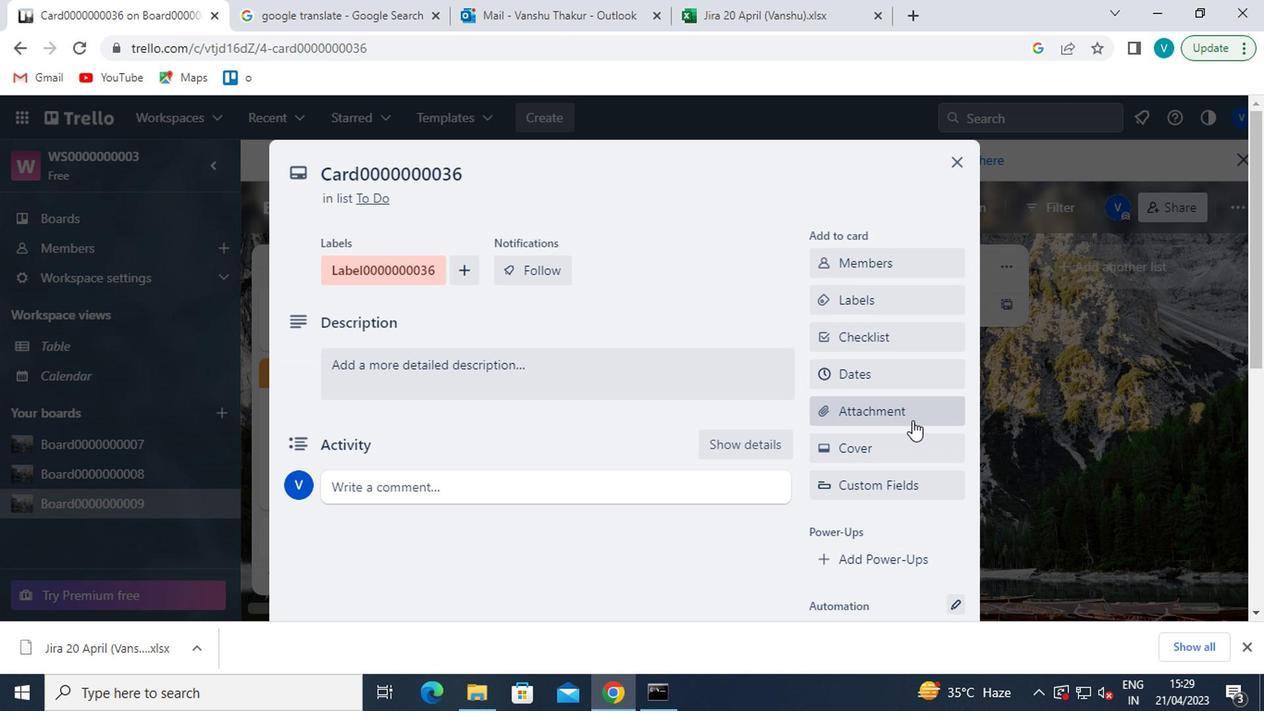 
Action: Mouse pressed left at (925, 340)
Screenshot: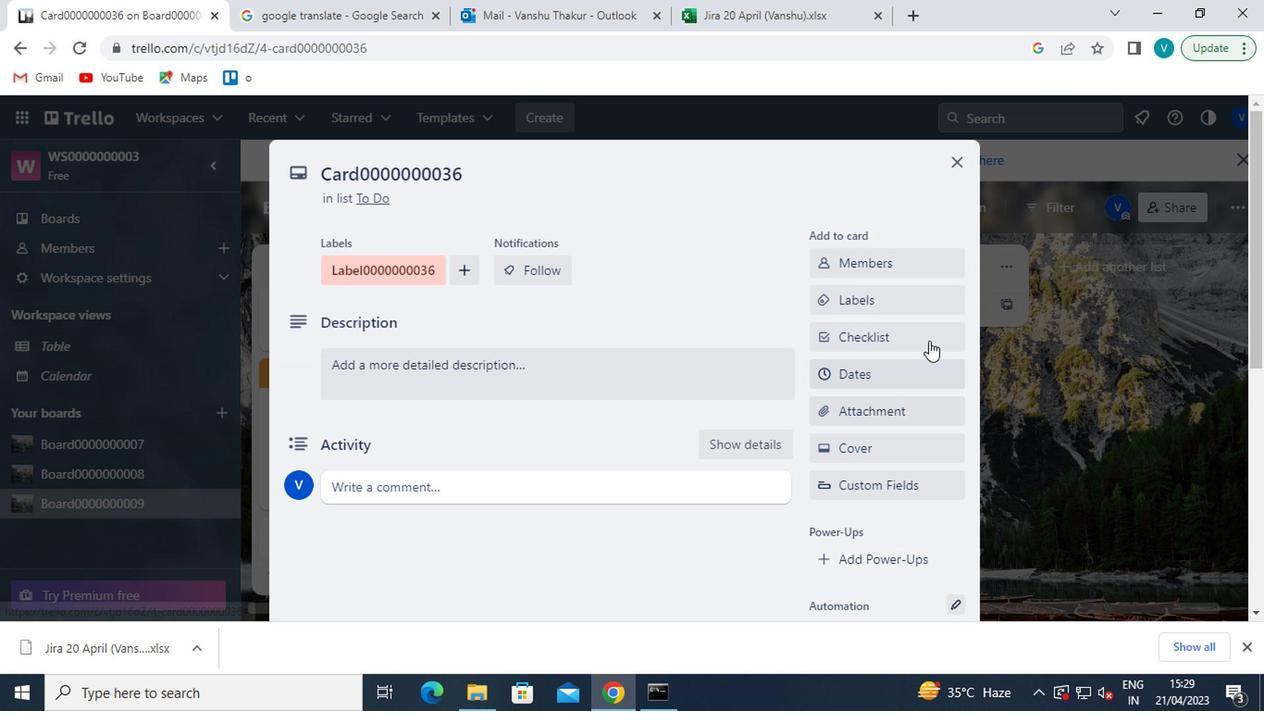 
Action: Key pressed <Key.shift><Key.shift>CL0000000036
Screenshot: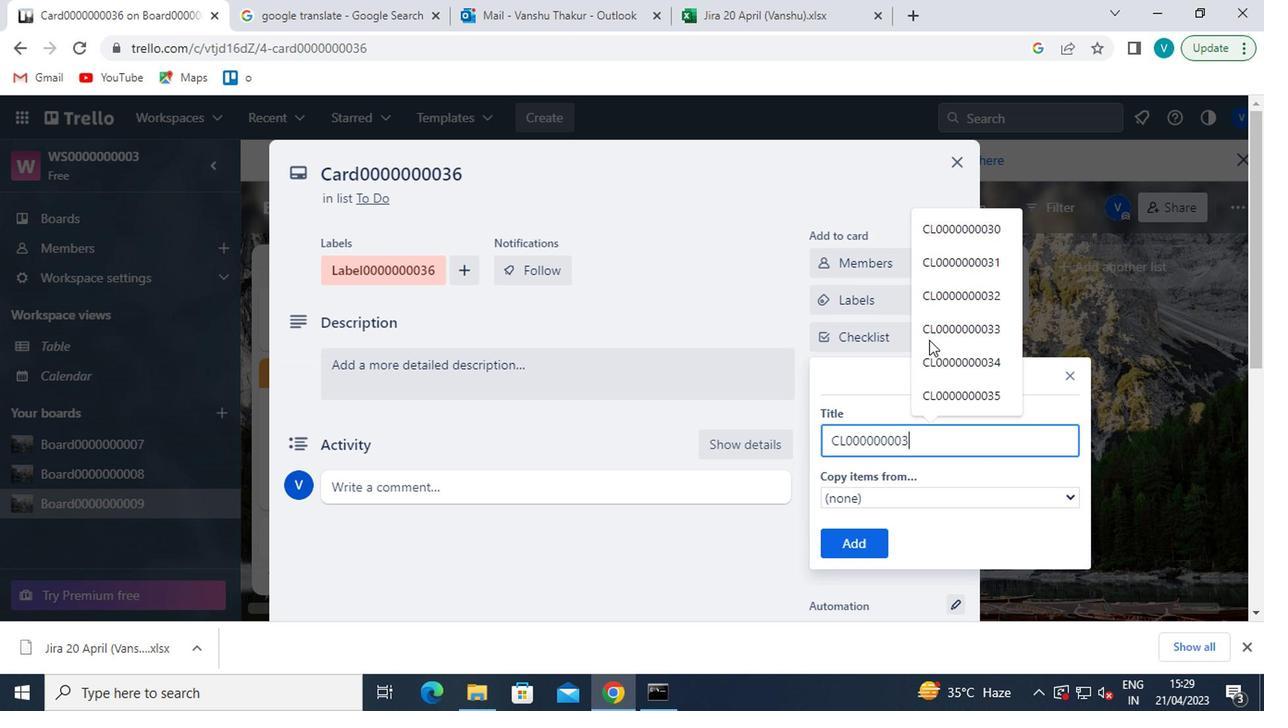 
Action: Mouse moved to (866, 537)
Screenshot: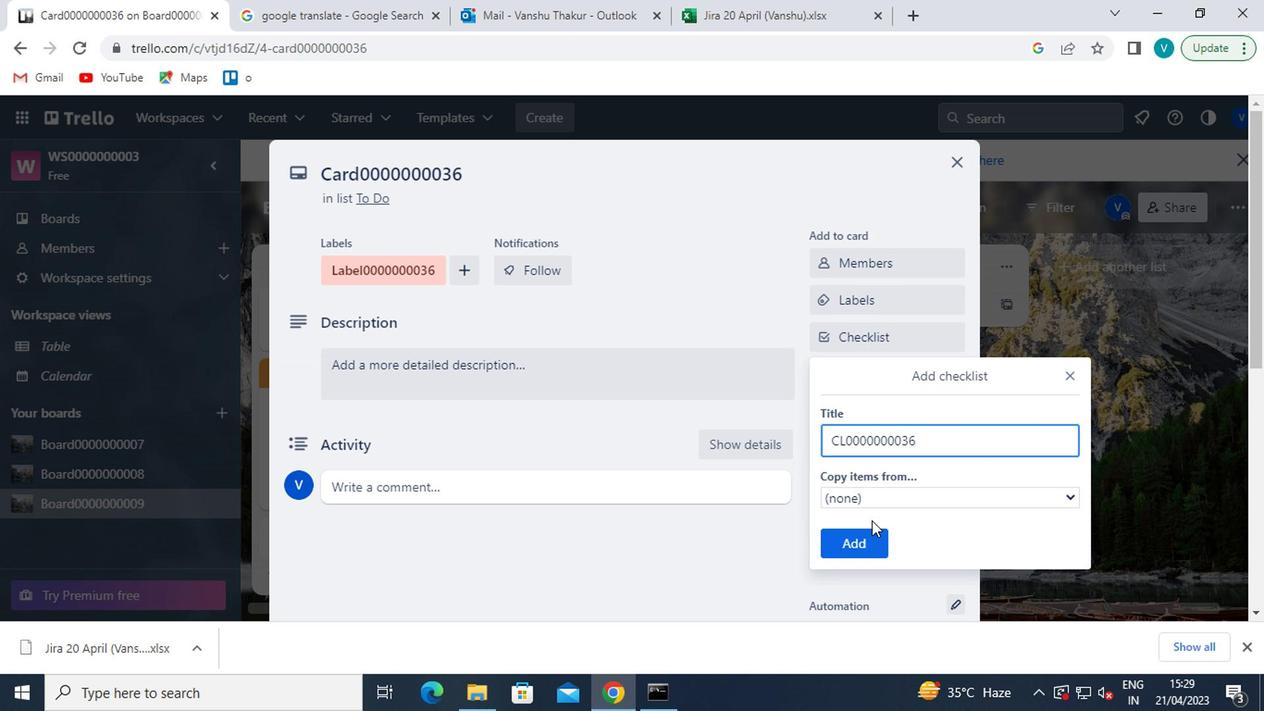
Action: Mouse pressed left at (866, 537)
Screenshot: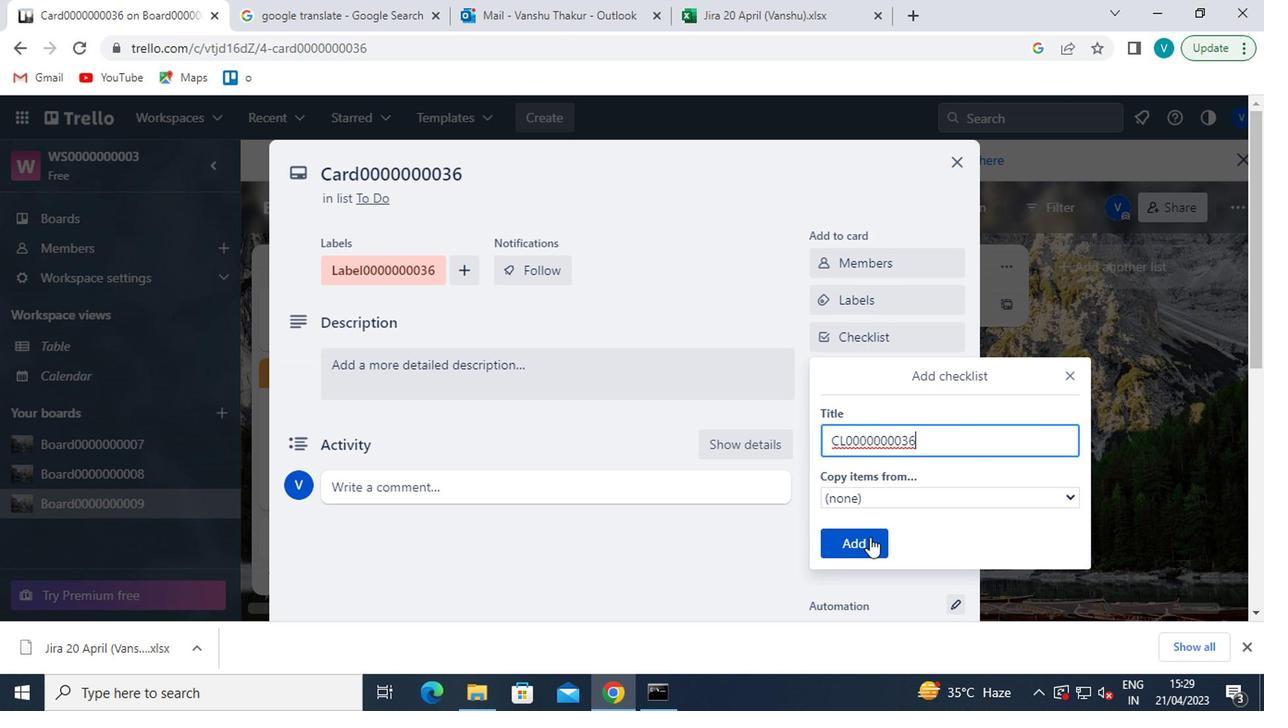 
Action: Mouse moved to (914, 375)
Screenshot: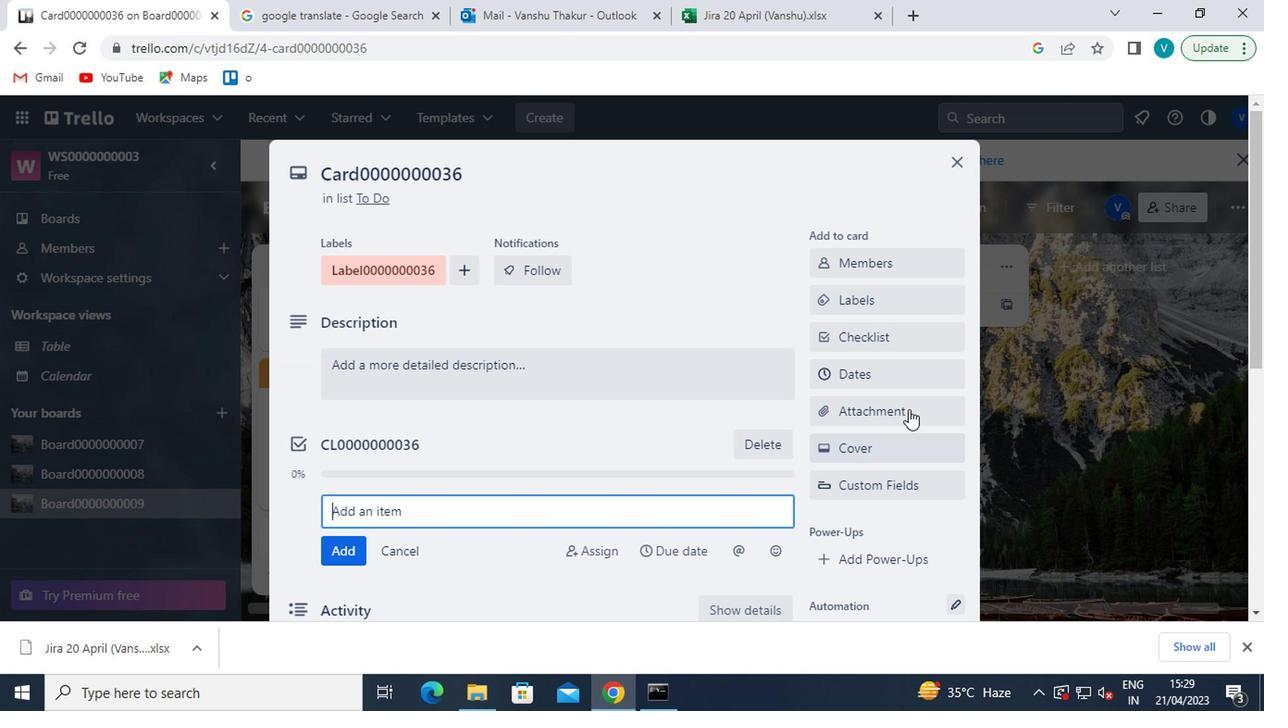 
Action: Mouse pressed left at (914, 375)
Screenshot: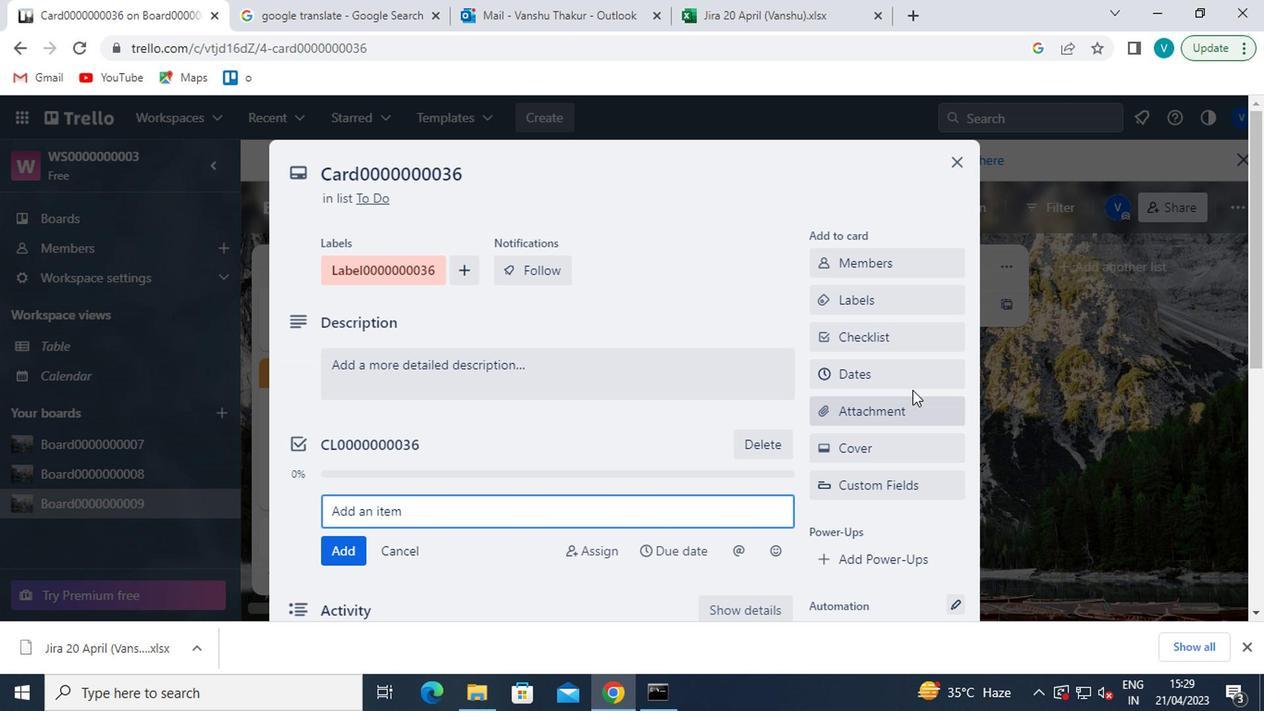 
Action: Mouse moved to (821, 488)
Screenshot: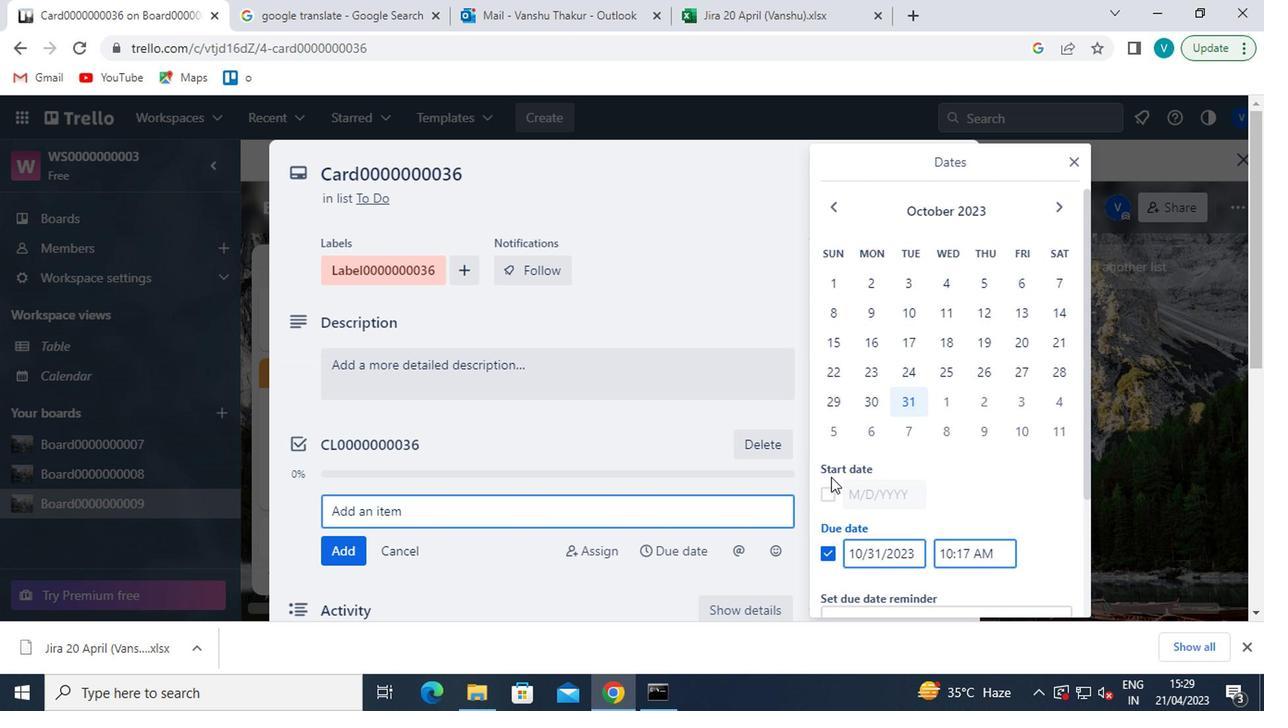
Action: Mouse pressed left at (821, 488)
Screenshot: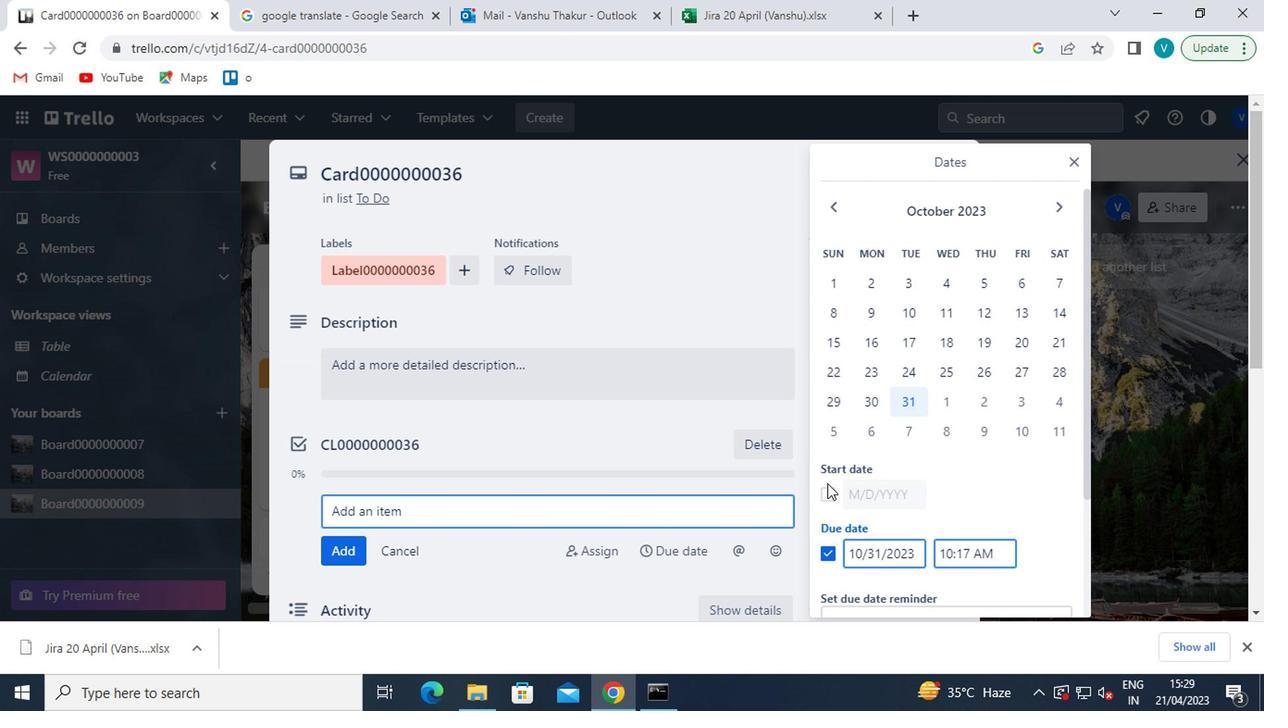 
Action: Mouse moved to (1047, 215)
Screenshot: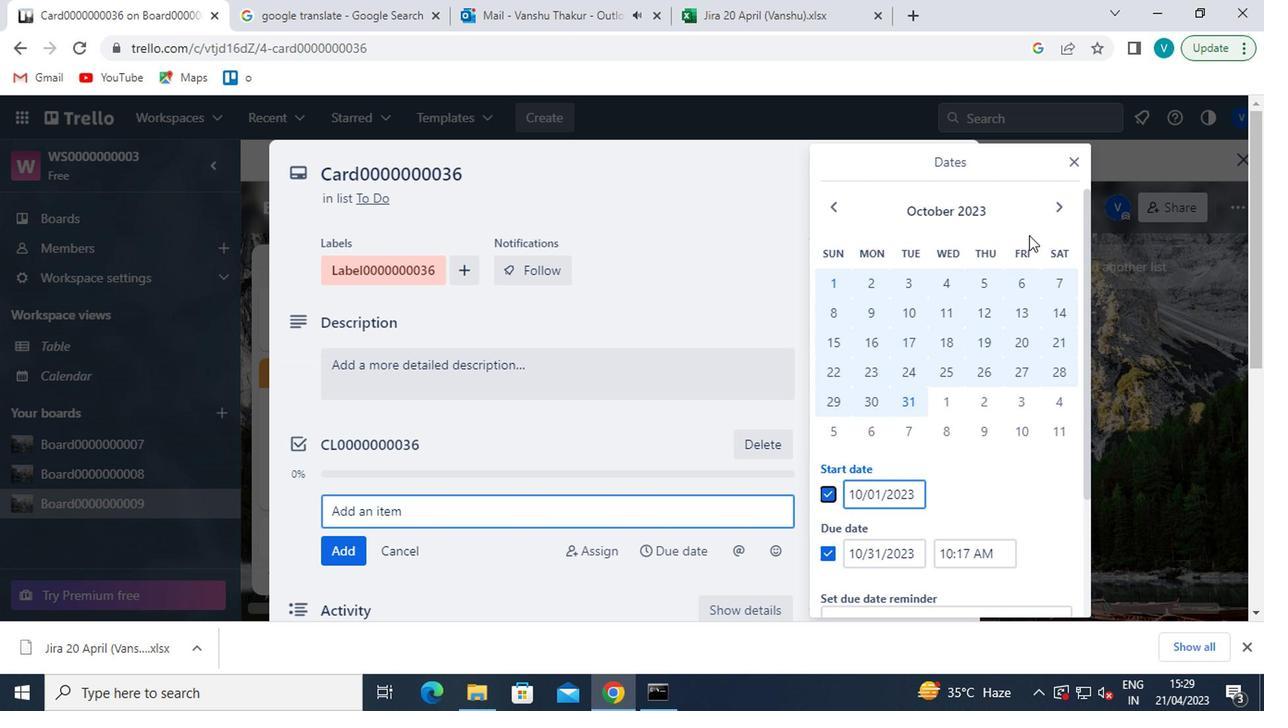 
Action: Mouse pressed left at (1047, 215)
Screenshot: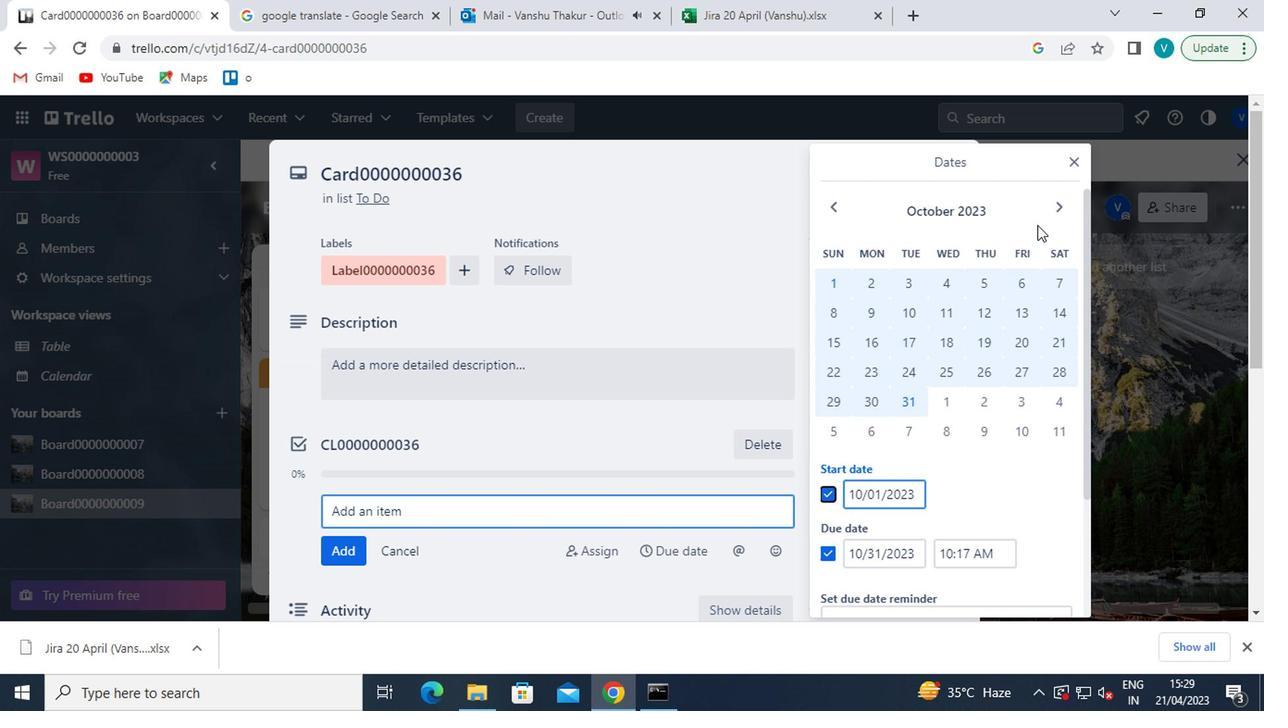 
Action: Mouse moved to (931, 285)
Screenshot: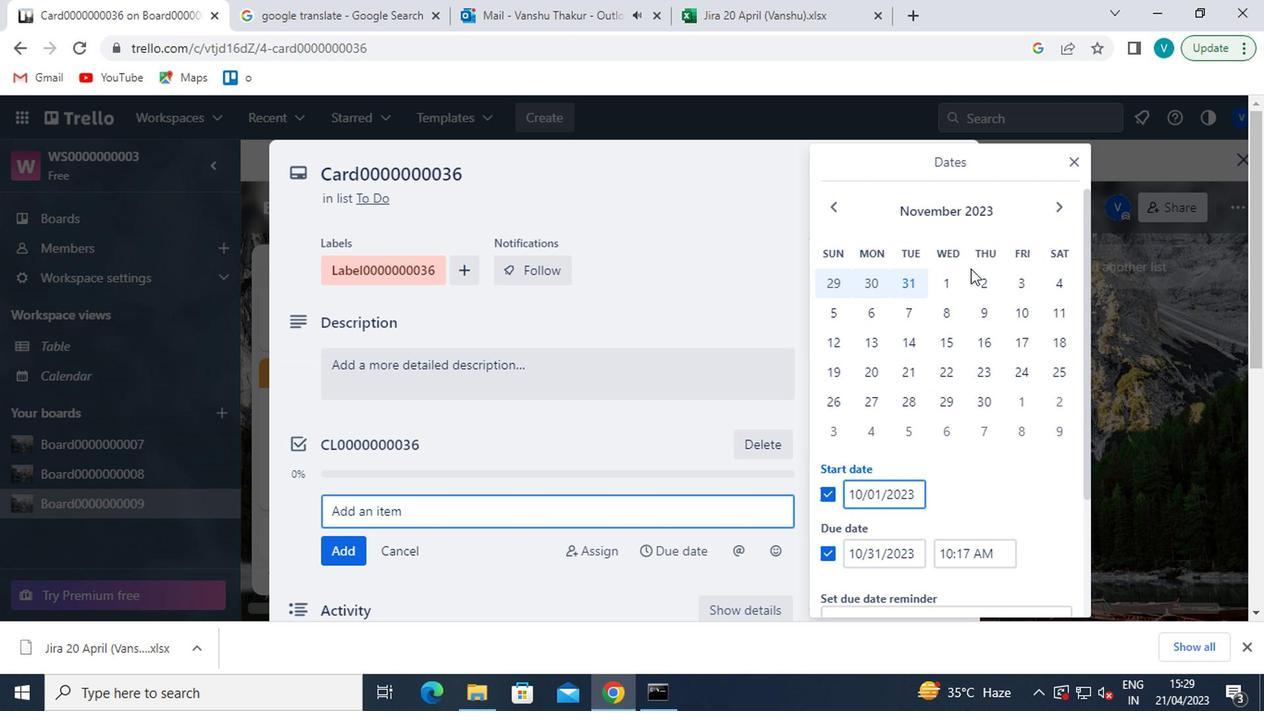 
Action: Mouse pressed left at (931, 285)
Screenshot: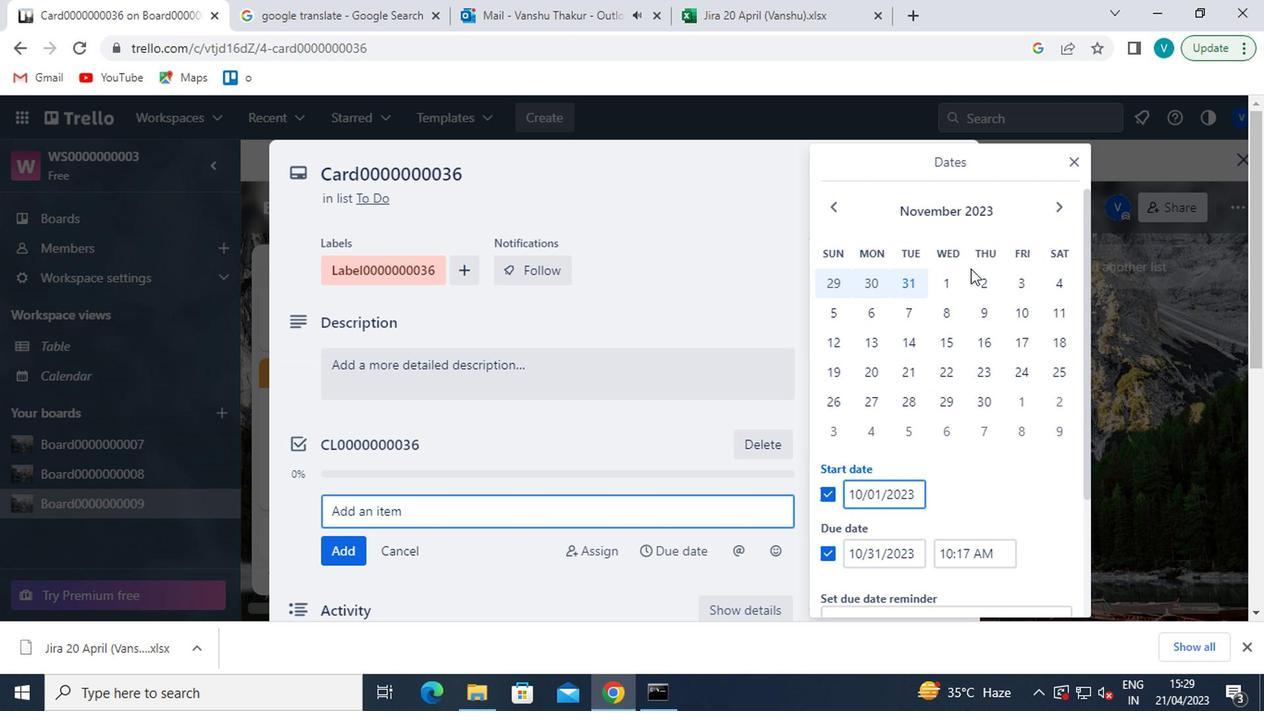 
Action: Mouse moved to (979, 390)
Screenshot: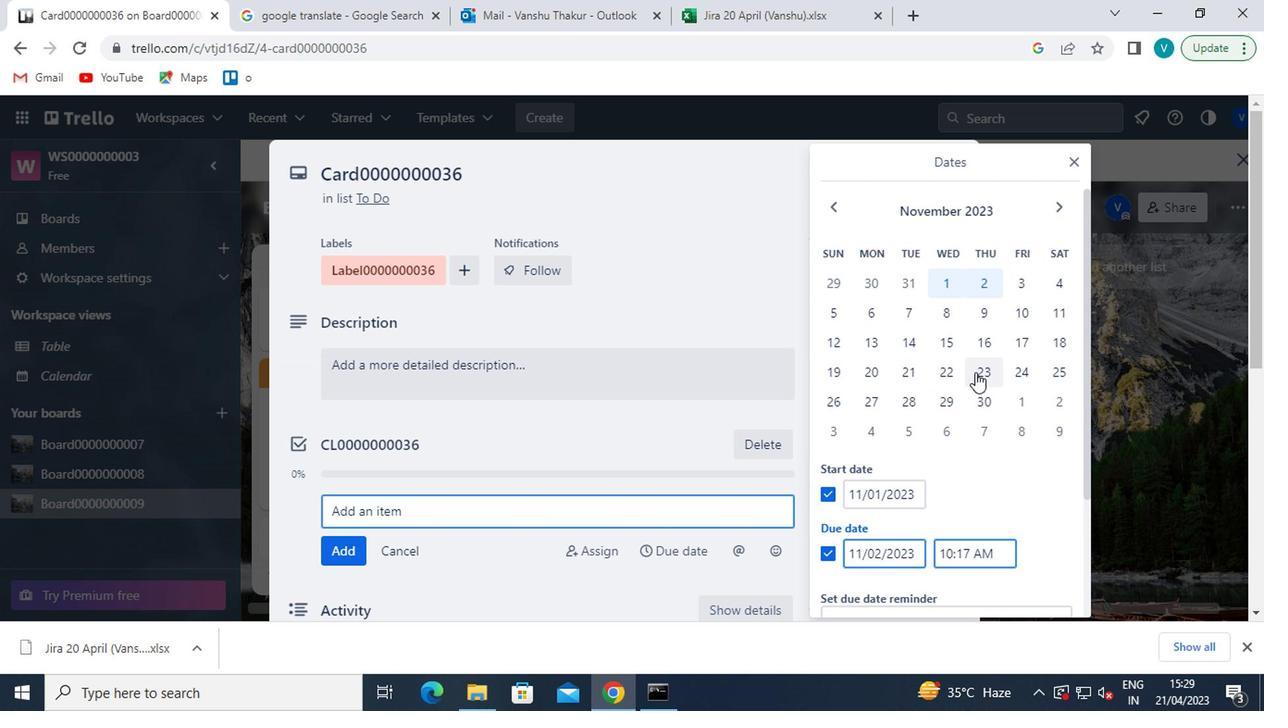 
Action: Mouse pressed left at (979, 390)
Screenshot: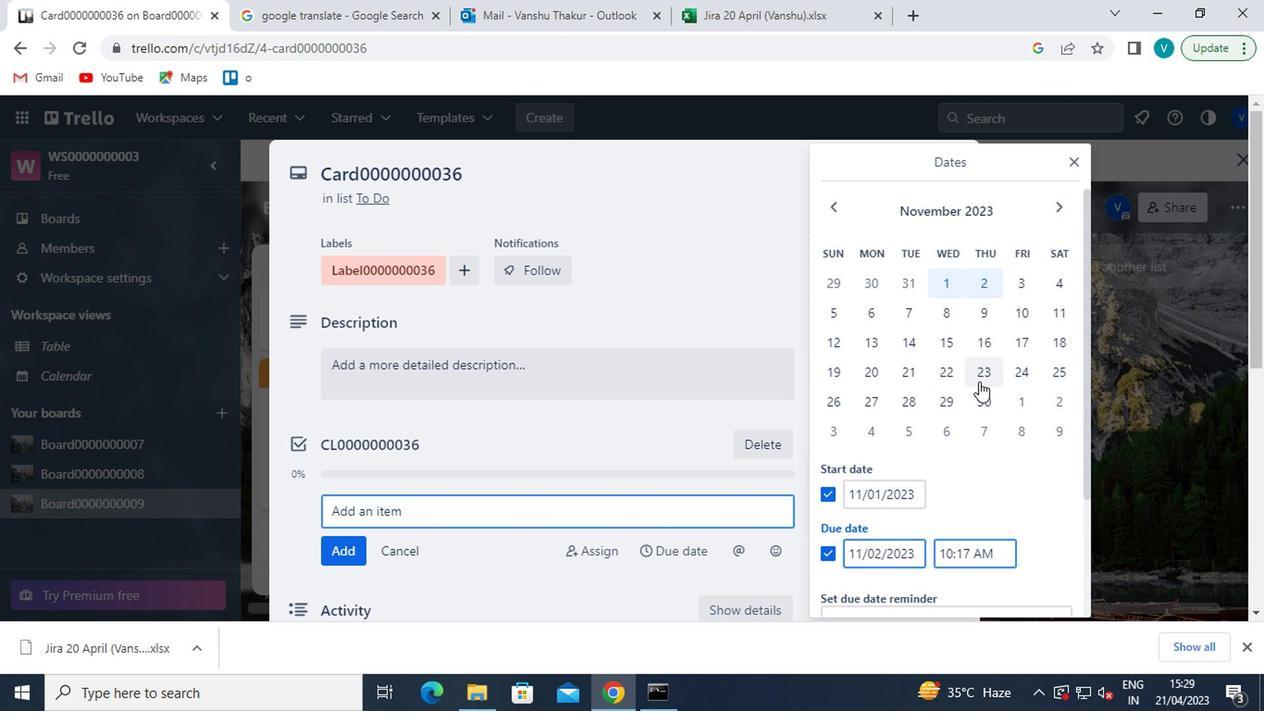 
Action: Mouse scrolled (979, 389) with delta (0, -1)
Screenshot: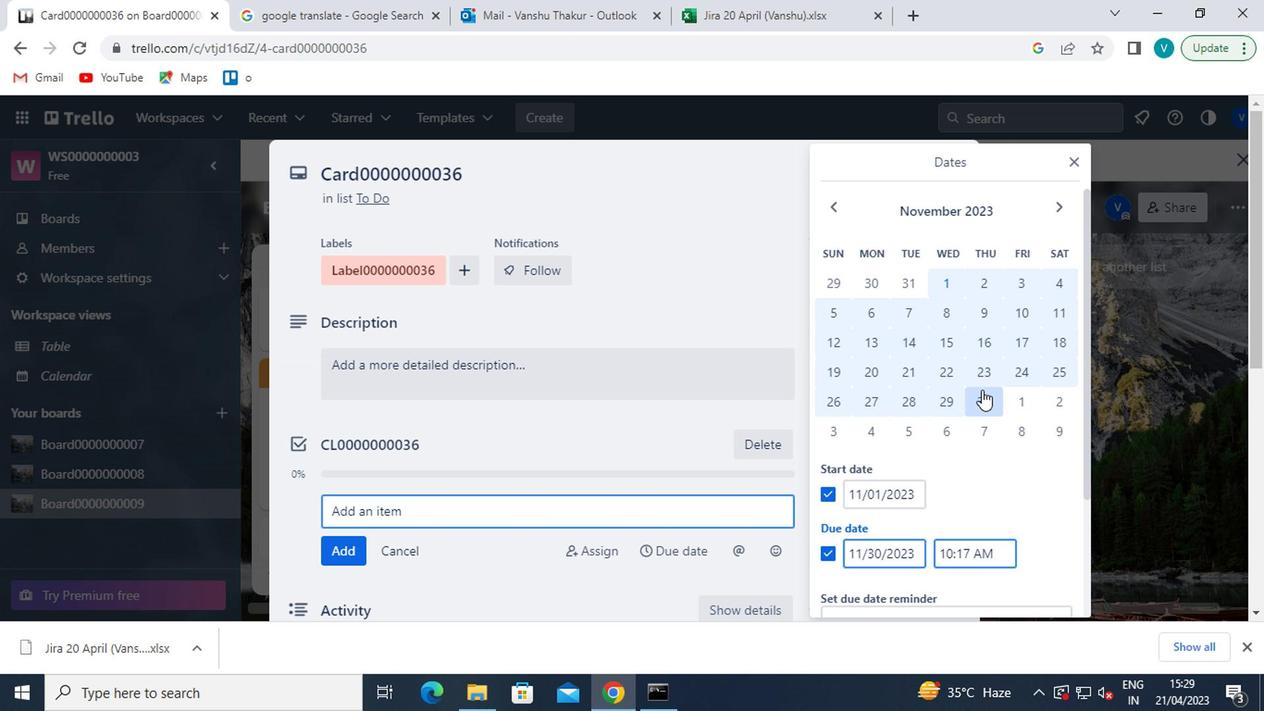 
Action: Mouse scrolled (979, 389) with delta (0, -1)
Screenshot: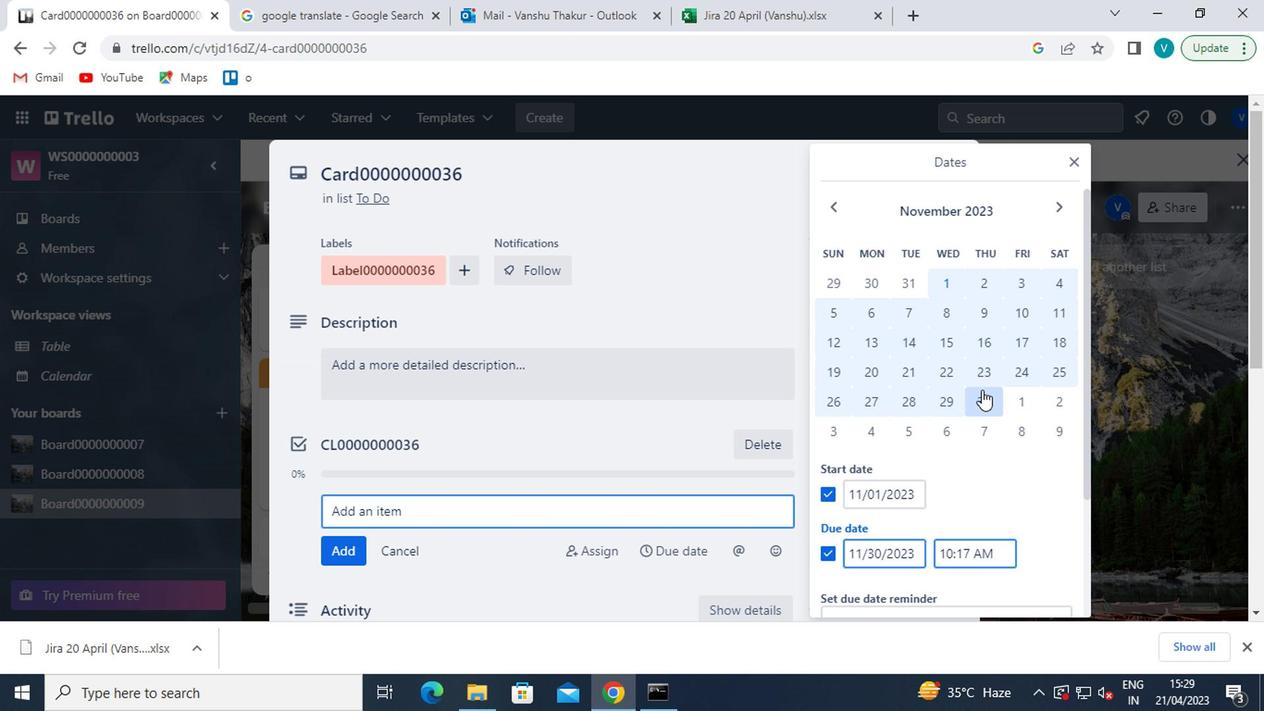 
Action: Mouse scrolled (979, 389) with delta (0, -1)
Screenshot: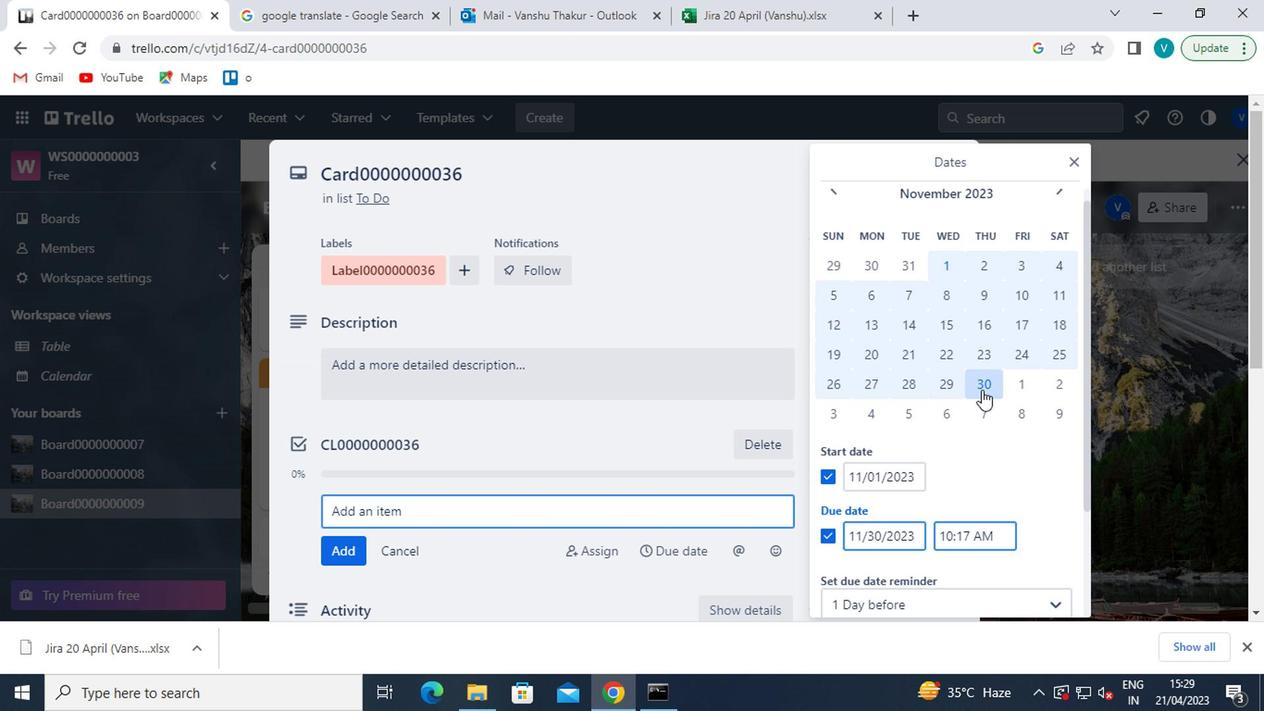 
Action: Mouse moved to (961, 539)
Screenshot: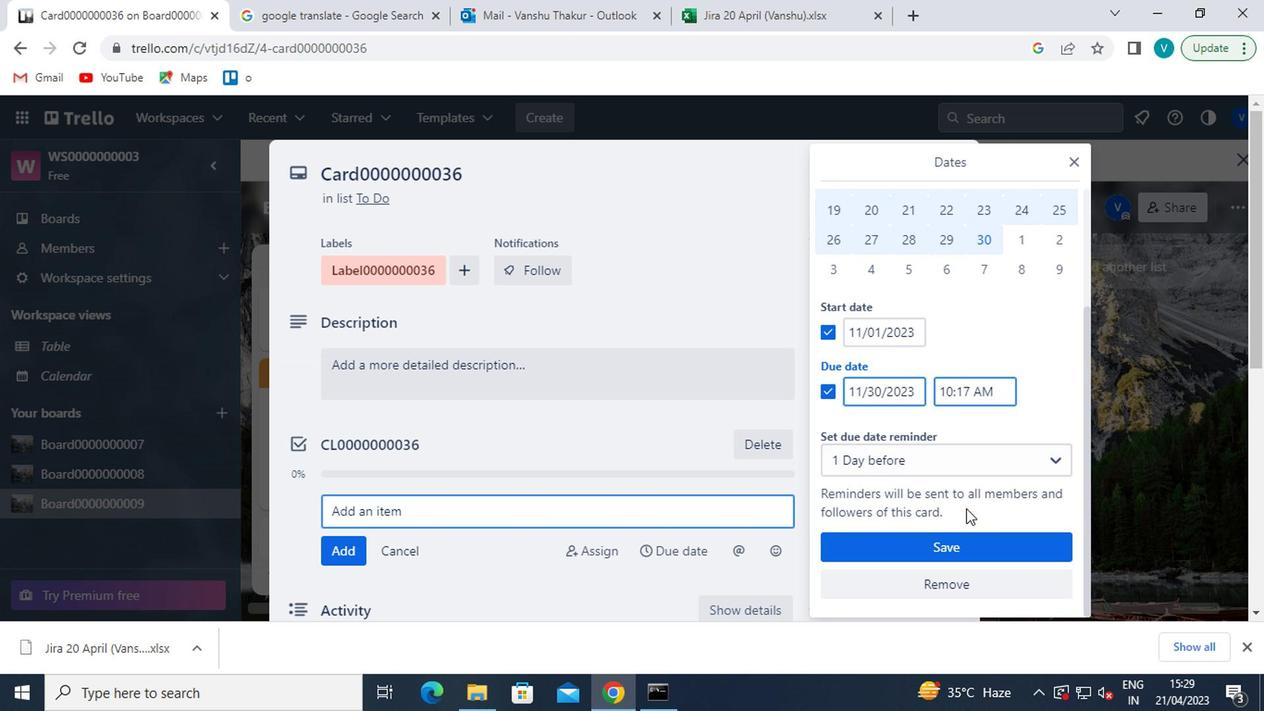 
Action: Mouse pressed left at (961, 539)
Screenshot: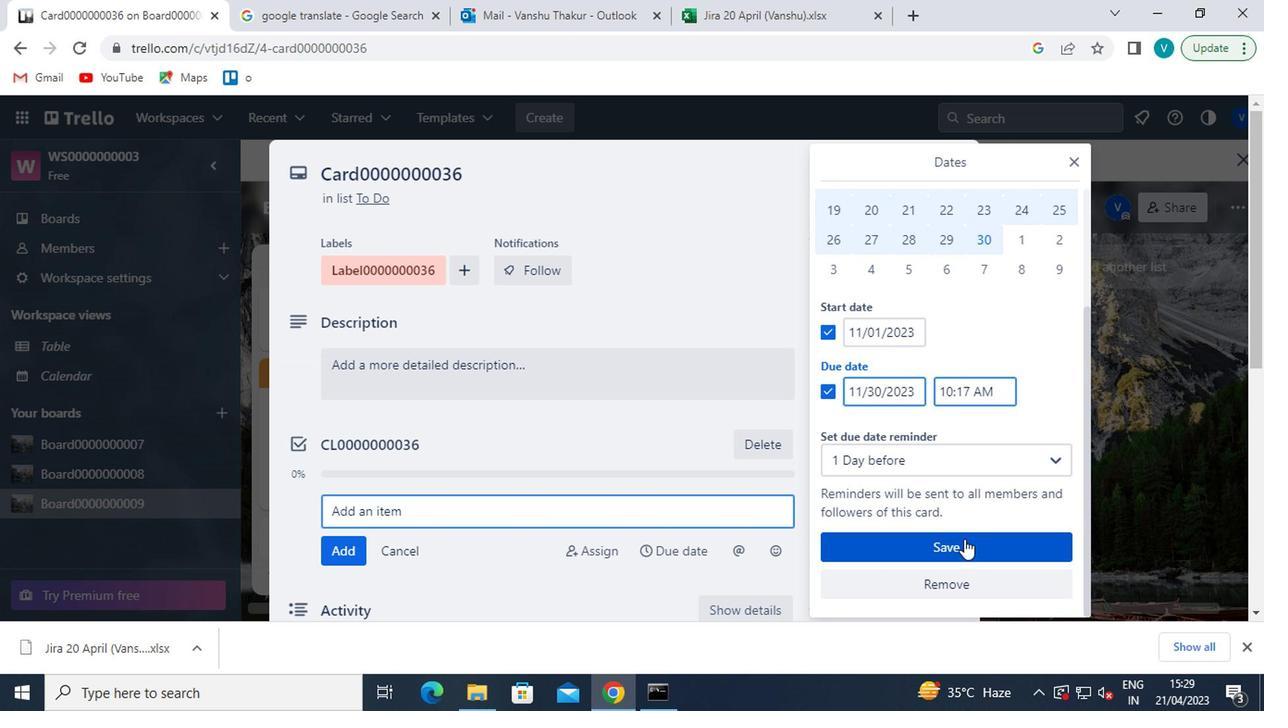 
